 Task: Look for space in Lompoc, United States from 14th June, 2023 to 30th June, 2023 for 5 adults in price range Rs.8000 to Rs.12000. Place can be entire place or private room with 5 bedrooms having 5 beds and 5 bathrooms. Property type can be house, flat, guest house. Amenities needed are: wifi, TV, free parkinig on premises, gym, breakfast. Booking option can be shelf check-in. Required host language is English.
Action: Mouse moved to (404, 110)
Screenshot: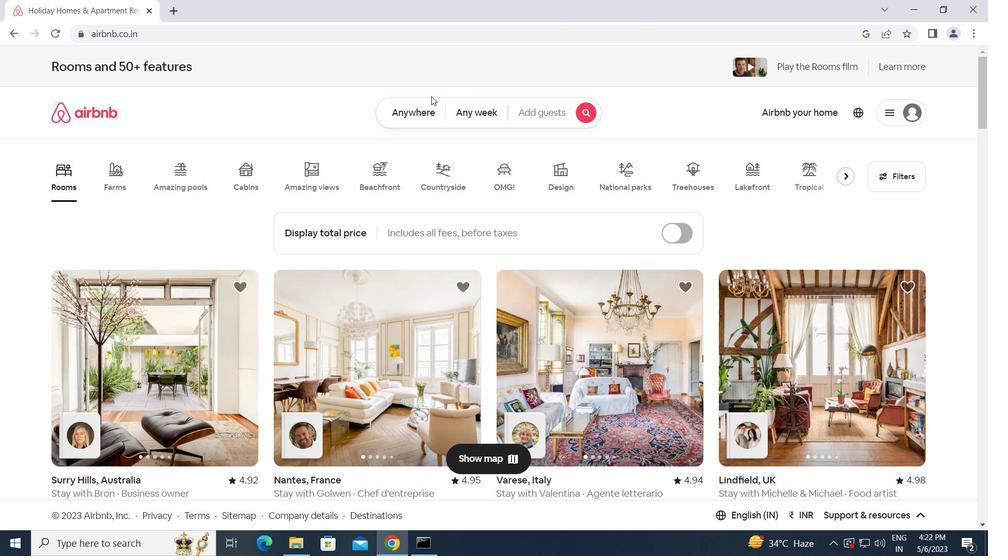 
Action: Mouse pressed left at (404, 110)
Screenshot: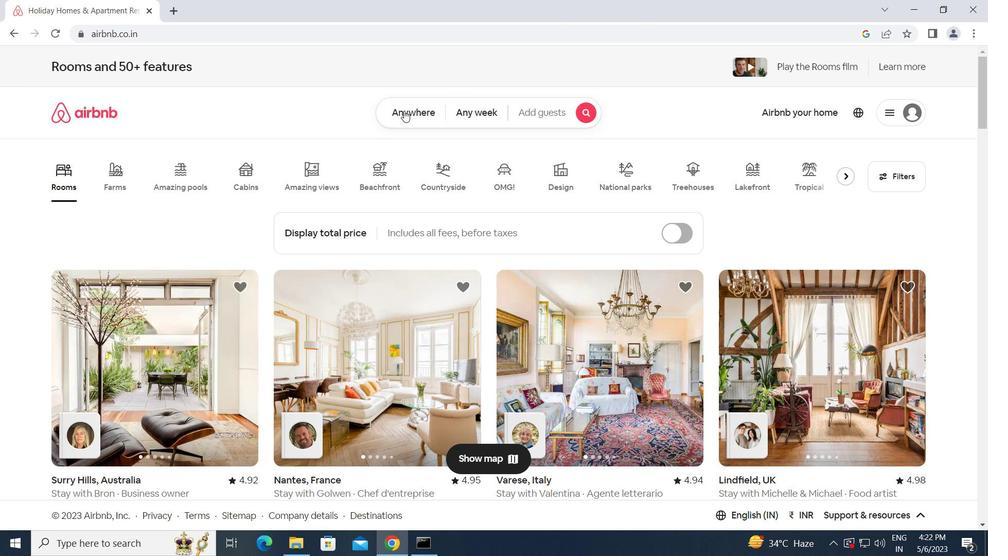 
Action: Mouse moved to (311, 157)
Screenshot: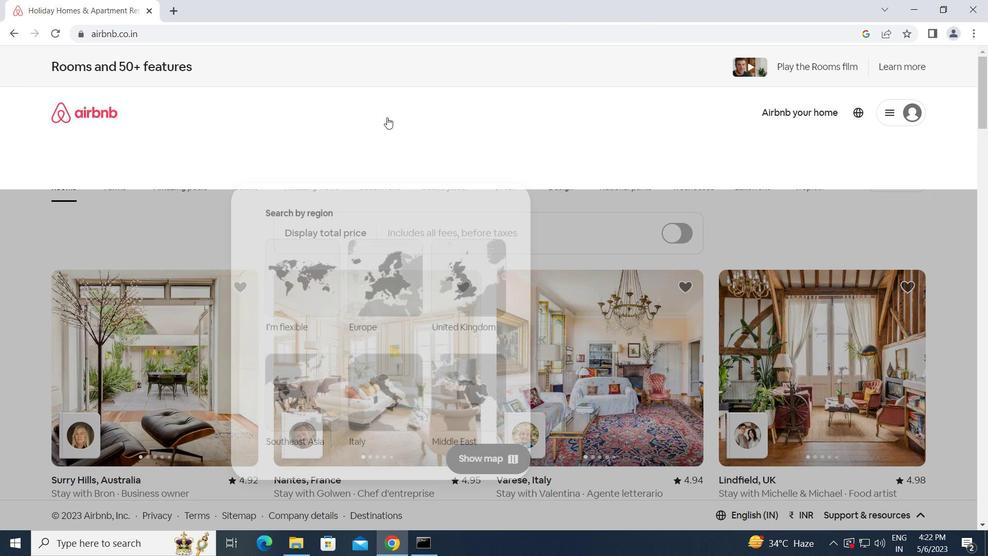 
Action: Mouse pressed left at (311, 157)
Screenshot: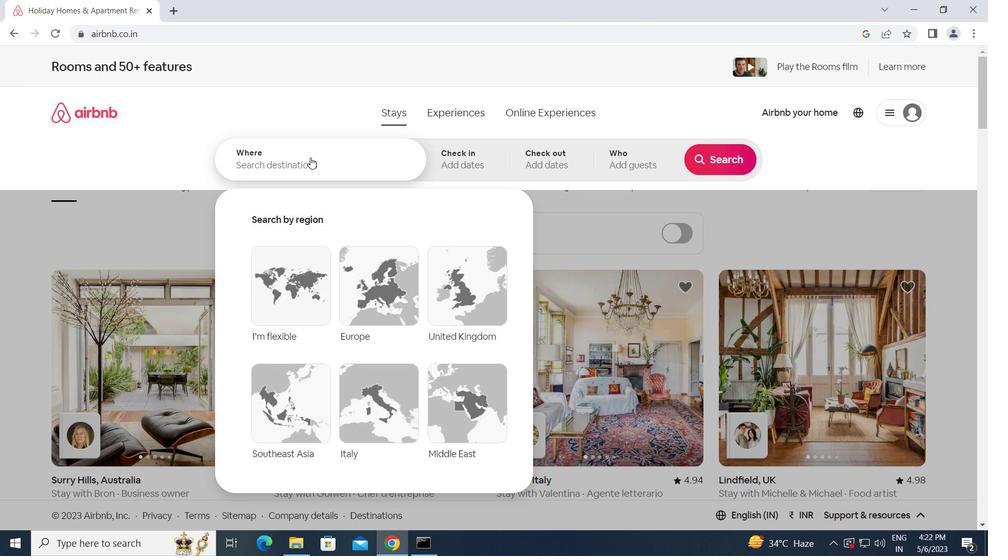 
Action: Key pressed l<Key.caps_lock>ompoc,<Key.space><Key.caps_lock>u<Key.caps_lock>nited<Key.space><Key.caps_lock>s<Key.caps_lock>t
Screenshot: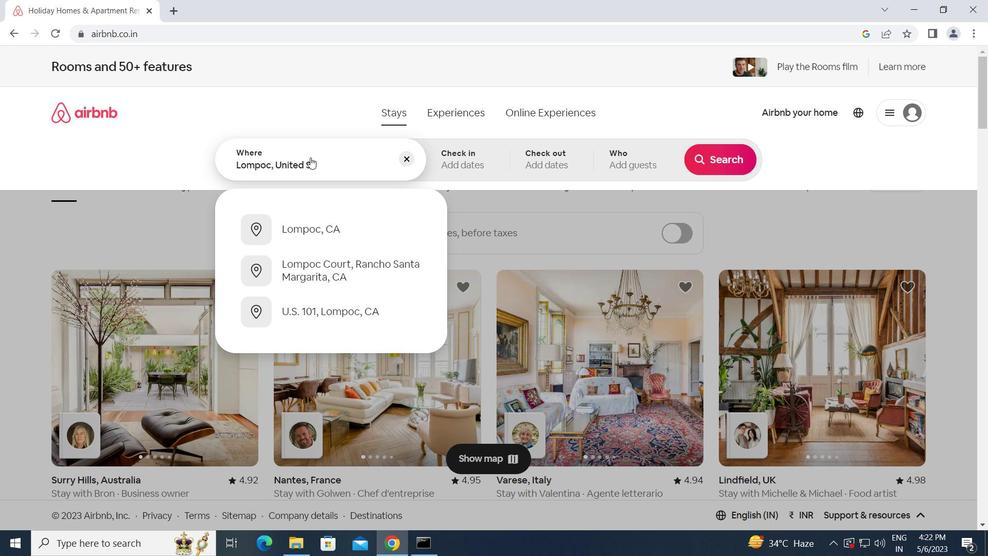 
Action: Mouse moved to (574, 66)
Screenshot: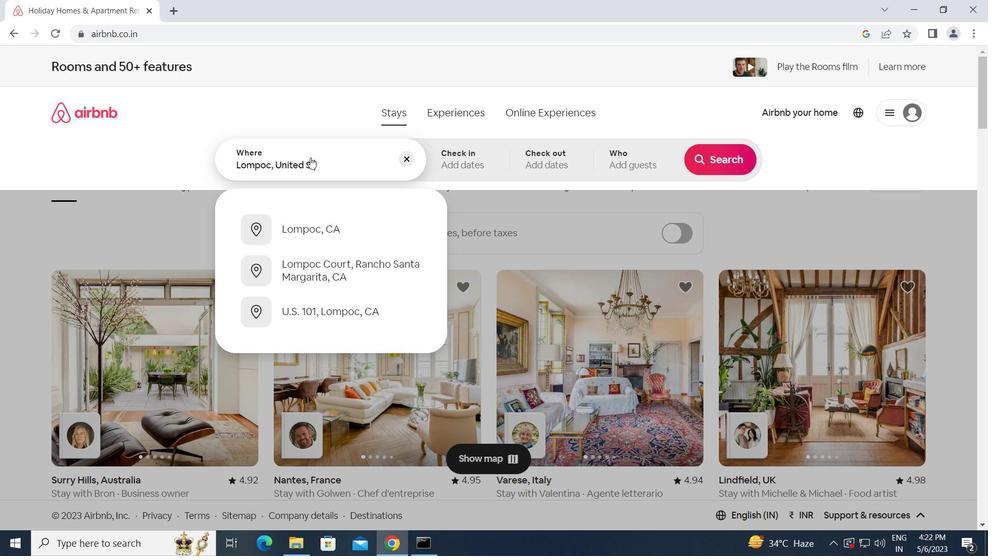 
Action: Key pressed a
Screenshot: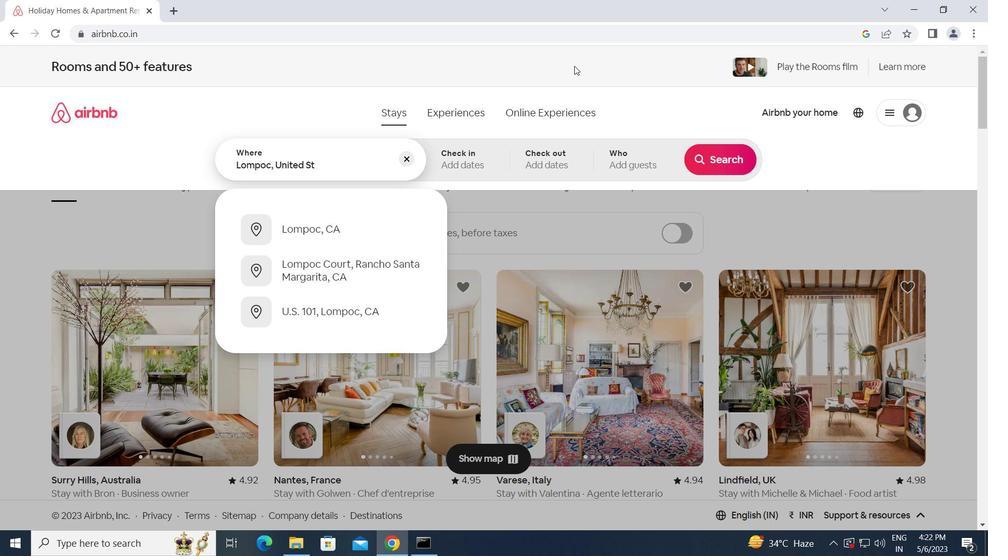 
Action: Mouse moved to (564, 76)
Screenshot: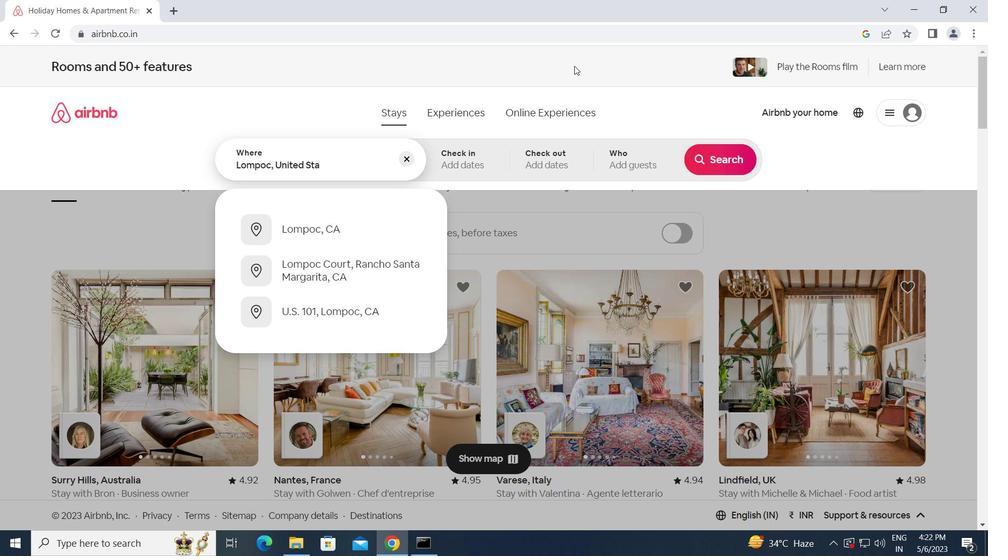 
Action: Key pressed t
Screenshot: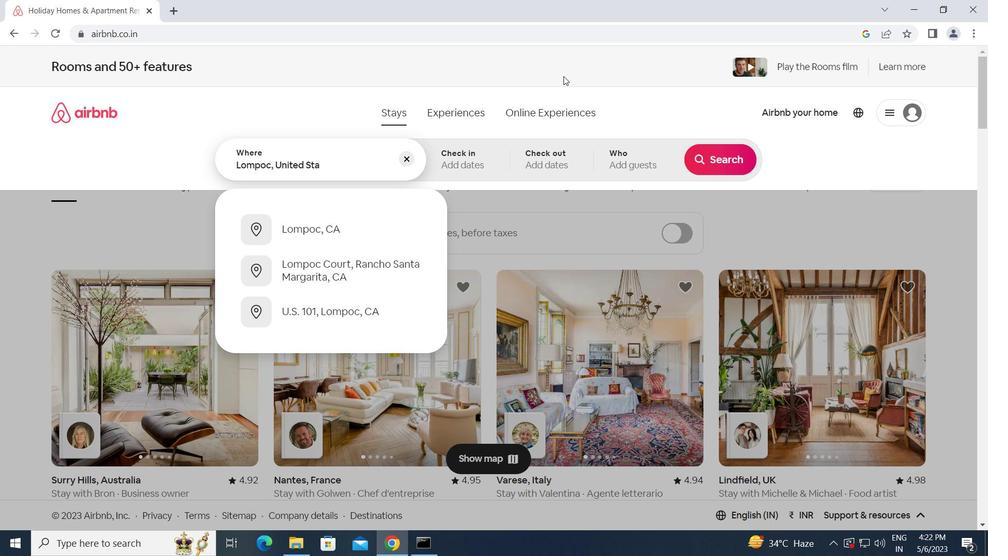 
Action: Mouse moved to (561, 81)
Screenshot: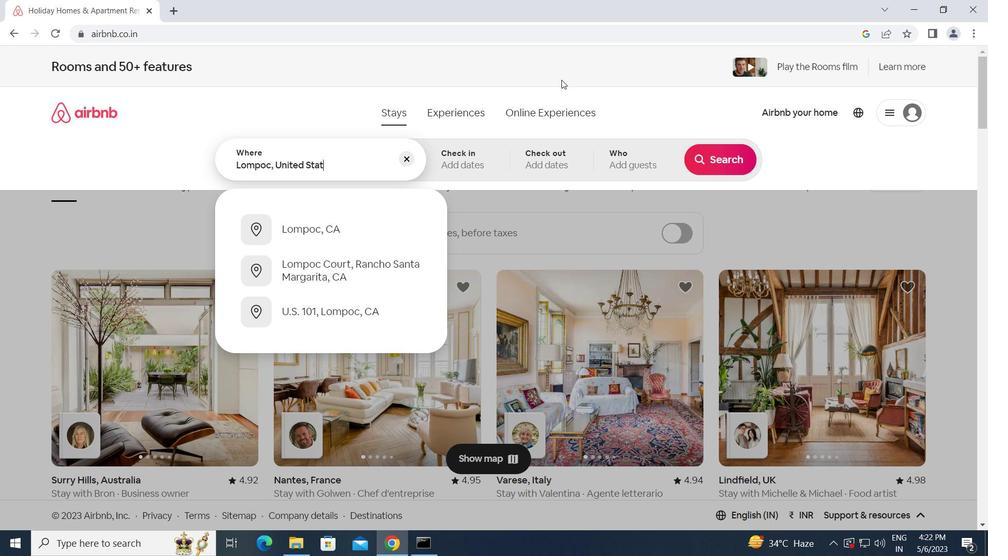 
Action: Key pressed e
Screenshot: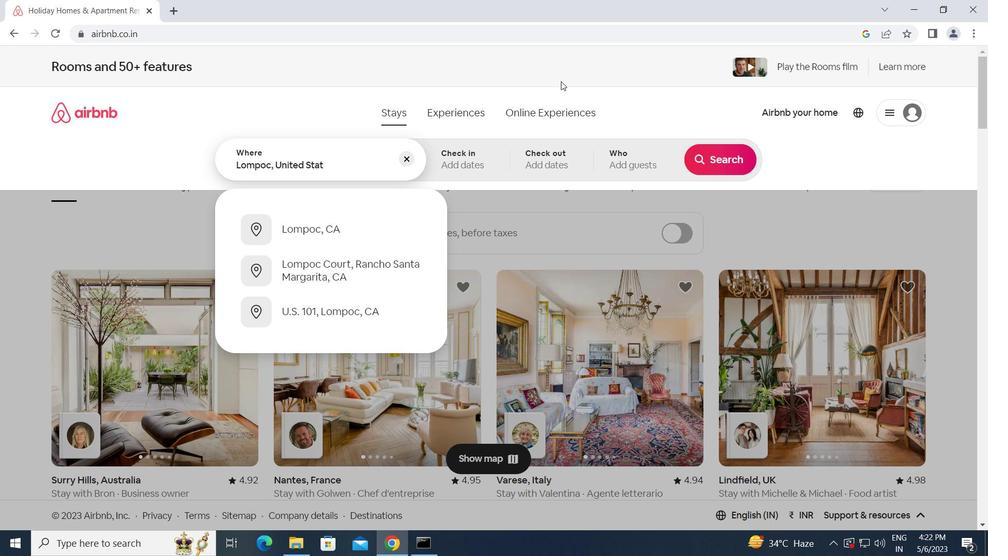 
Action: Mouse moved to (560, 82)
Screenshot: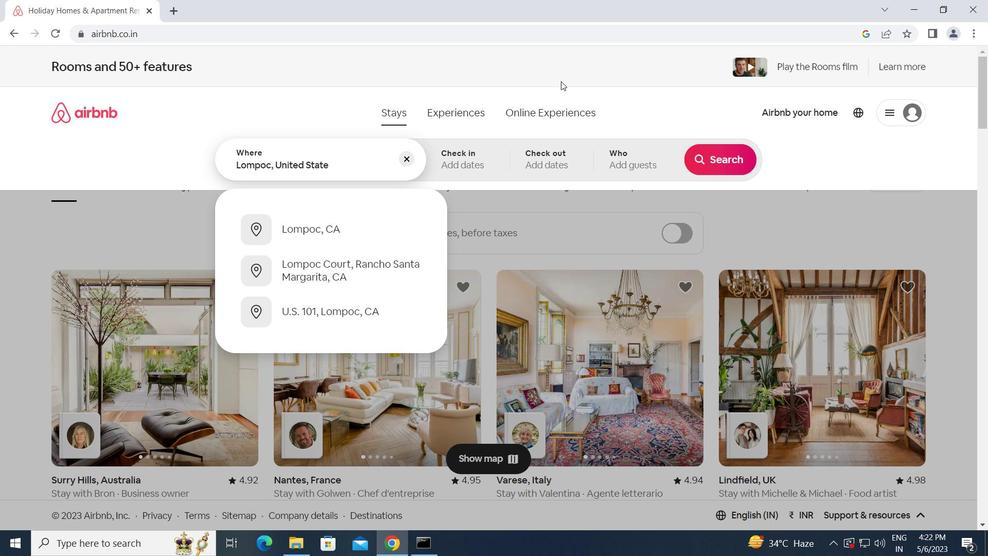 
Action: Key pressed s
Screenshot: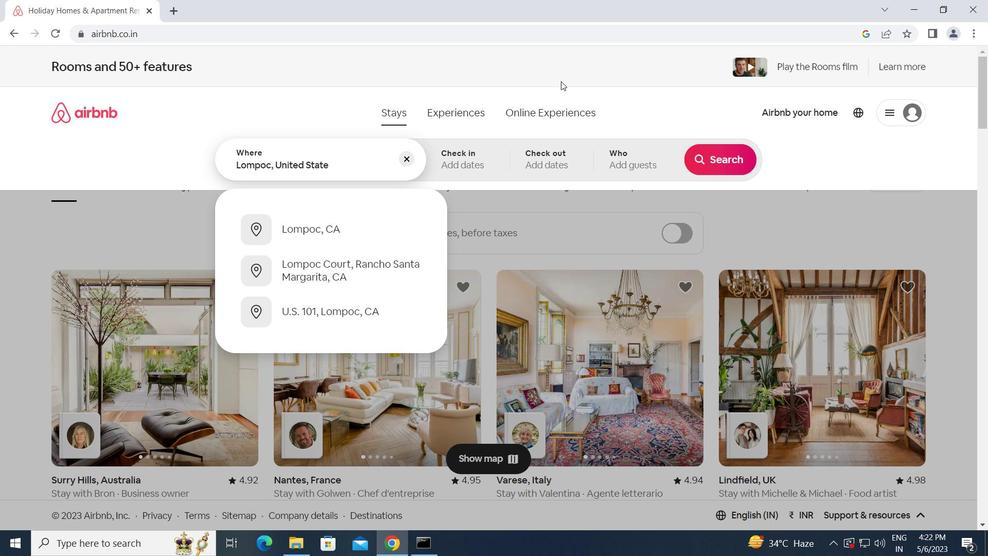 
Action: Mouse moved to (560, 83)
Screenshot: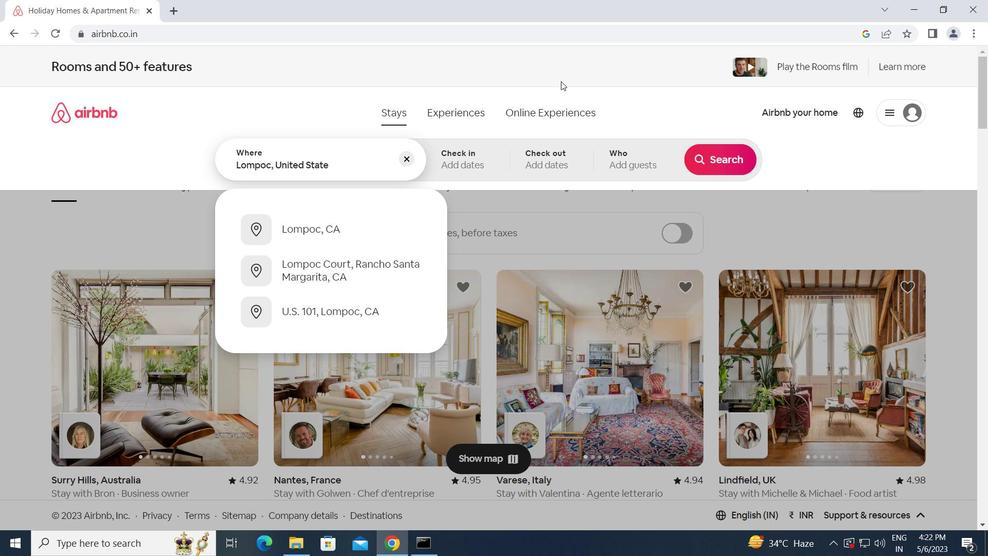 
Action: Key pressed <Key.enter>
Screenshot: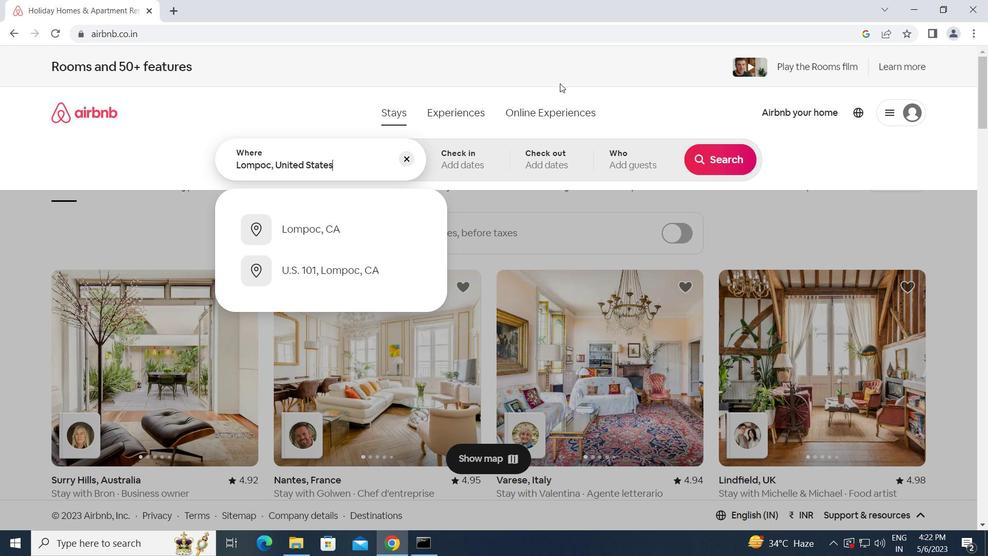
Action: Mouse moved to (609, 373)
Screenshot: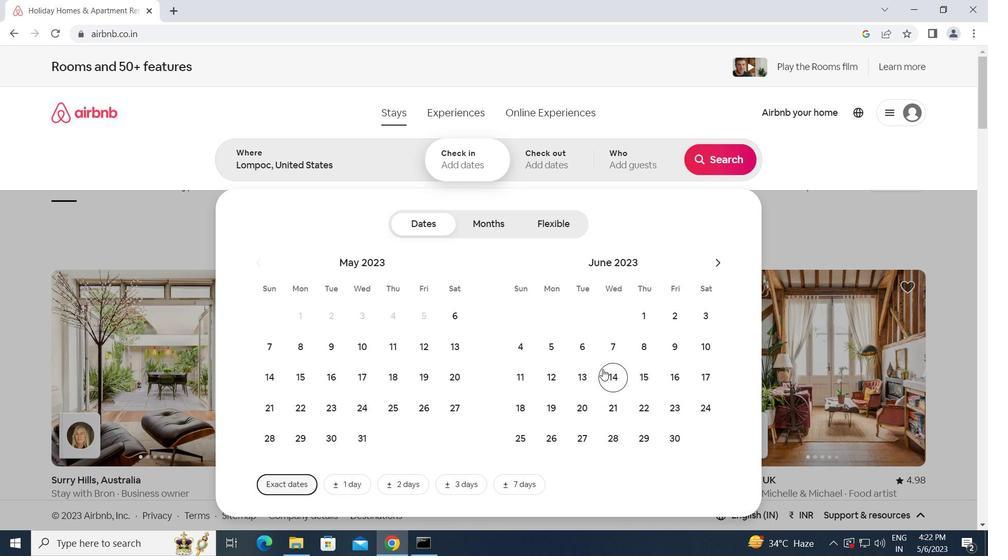 
Action: Mouse pressed left at (609, 373)
Screenshot: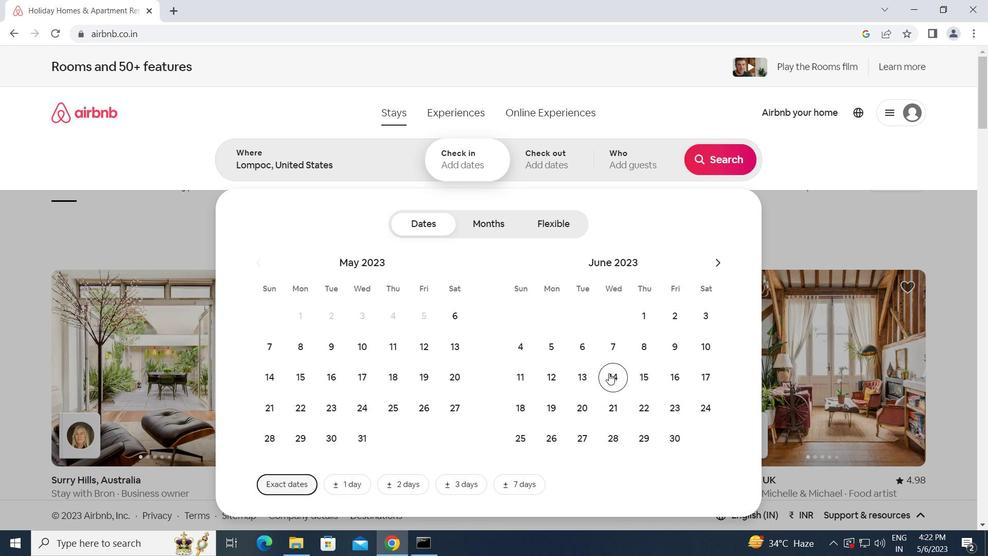 
Action: Mouse moved to (671, 433)
Screenshot: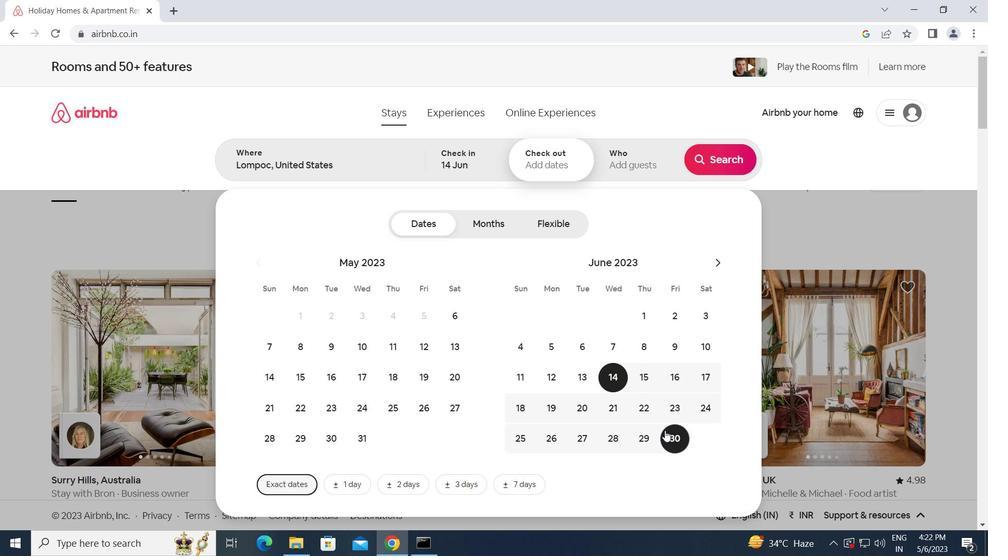 
Action: Mouse pressed left at (671, 433)
Screenshot: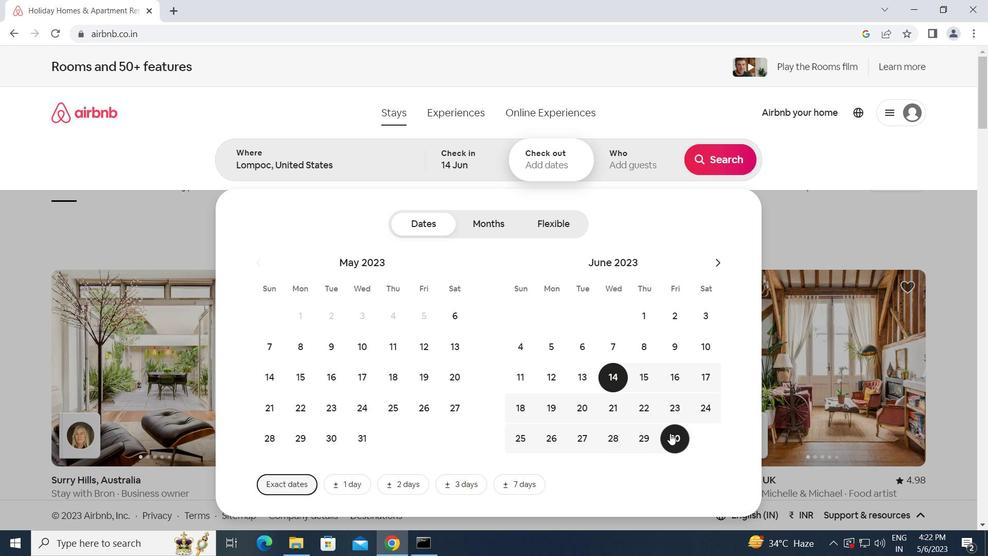 
Action: Mouse moved to (630, 167)
Screenshot: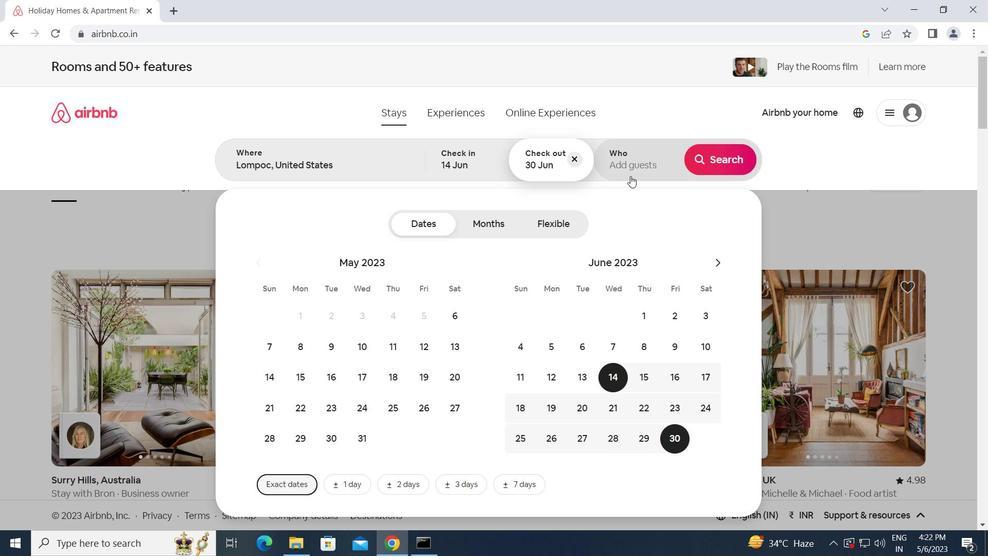 
Action: Mouse pressed left at (630, 167)
Screenshot: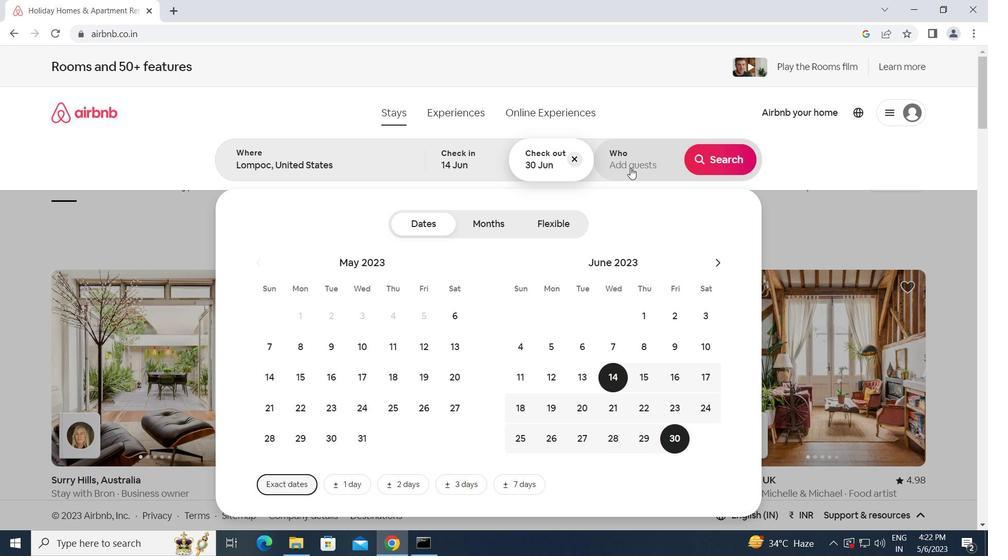 
Action: Mouse moved to (728, 229)
Screenshot: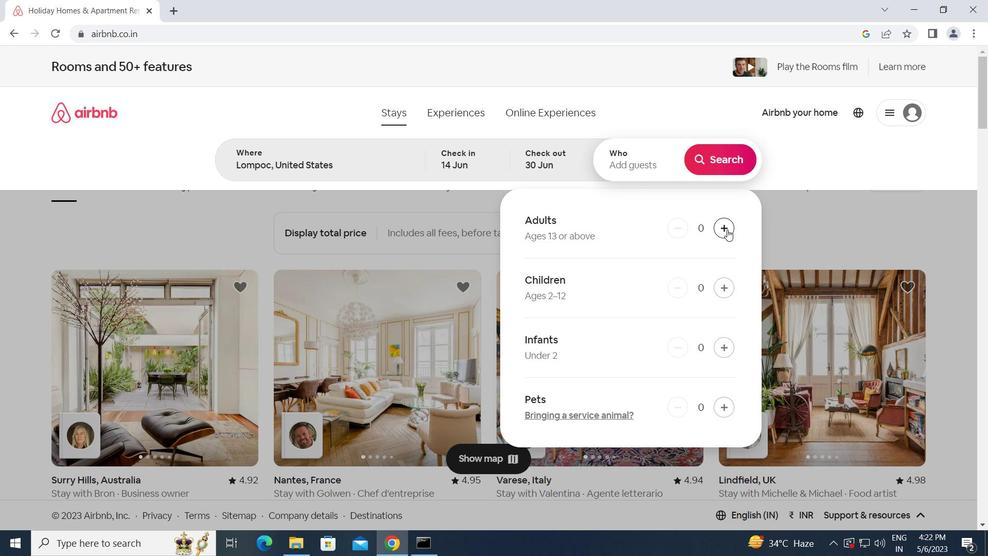 
Action: Mouse pressed left at (728, 229)
Screenshot: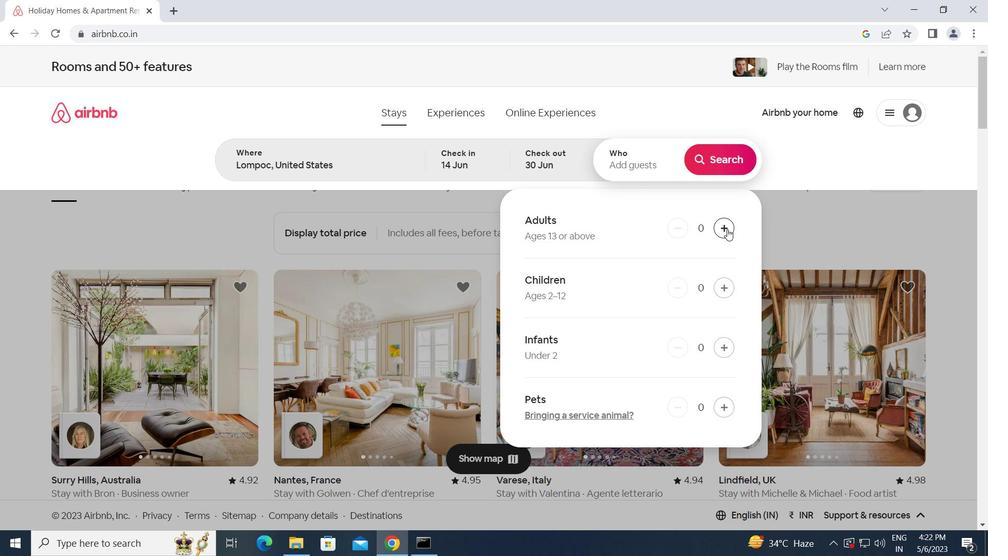 
Action: Mouse pressed left at (728, 229)
Screenshot: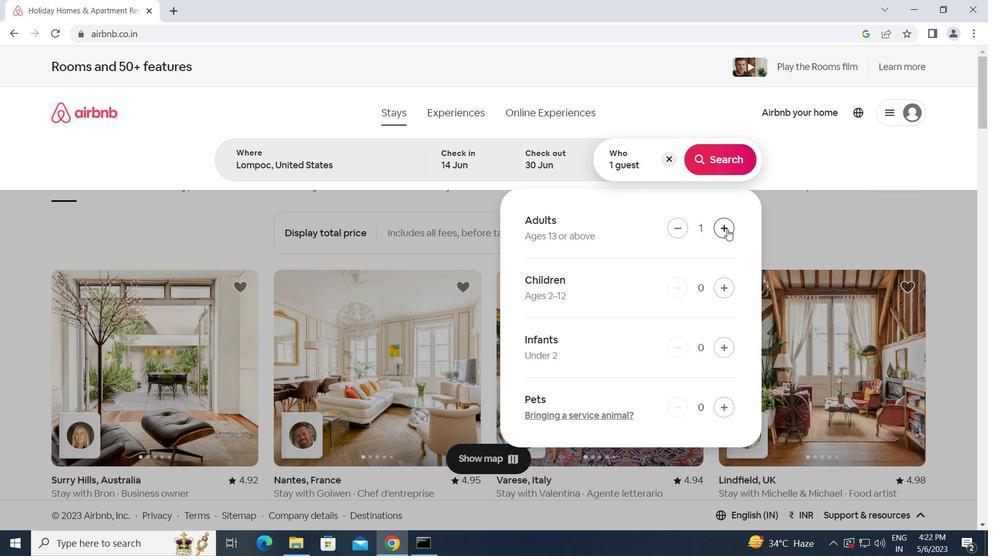 
Action: Mouse pressed left at (728, 229)
Screenshot: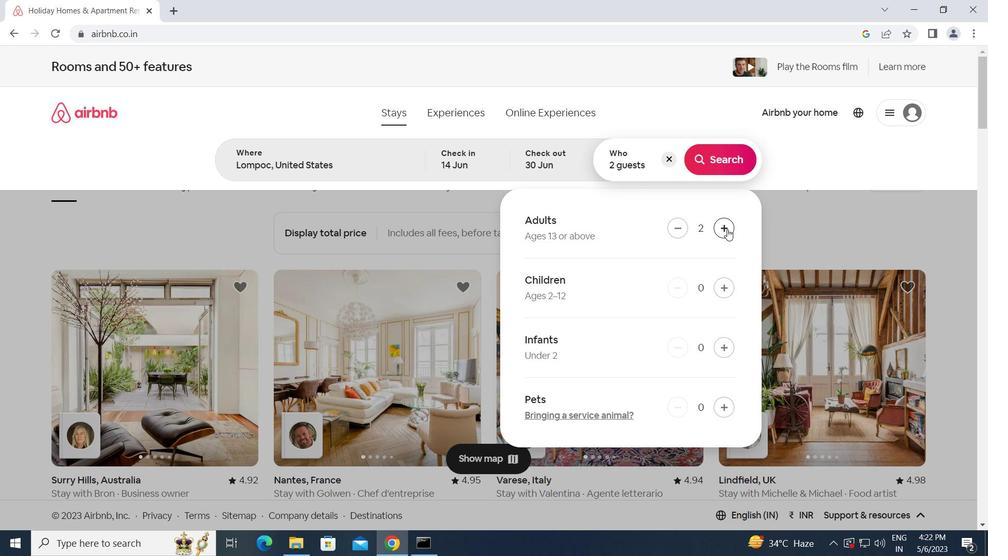 
Action: Mouse pressed left at (728, 229)
Screenshot: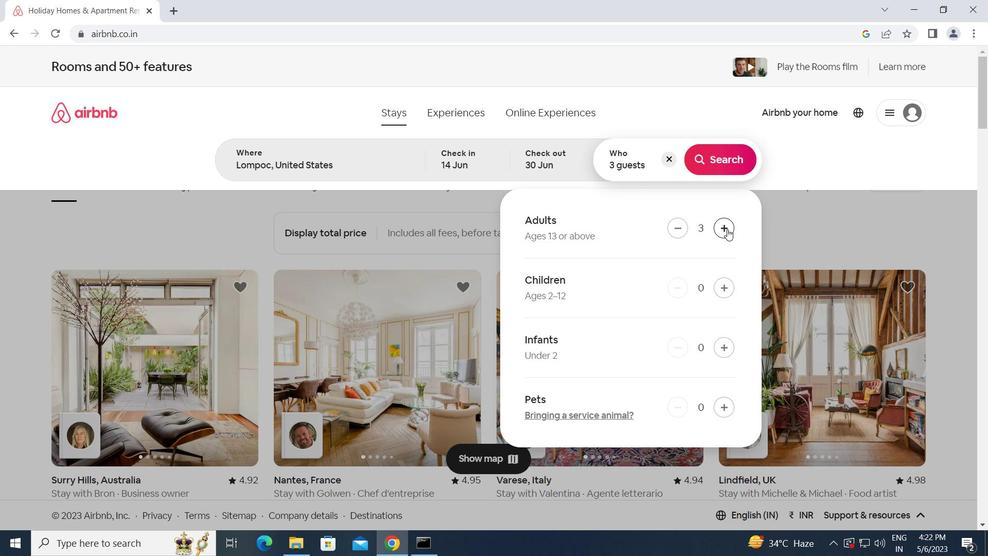 
Action: Mouse pressed left at (728, 229)
Screenshot: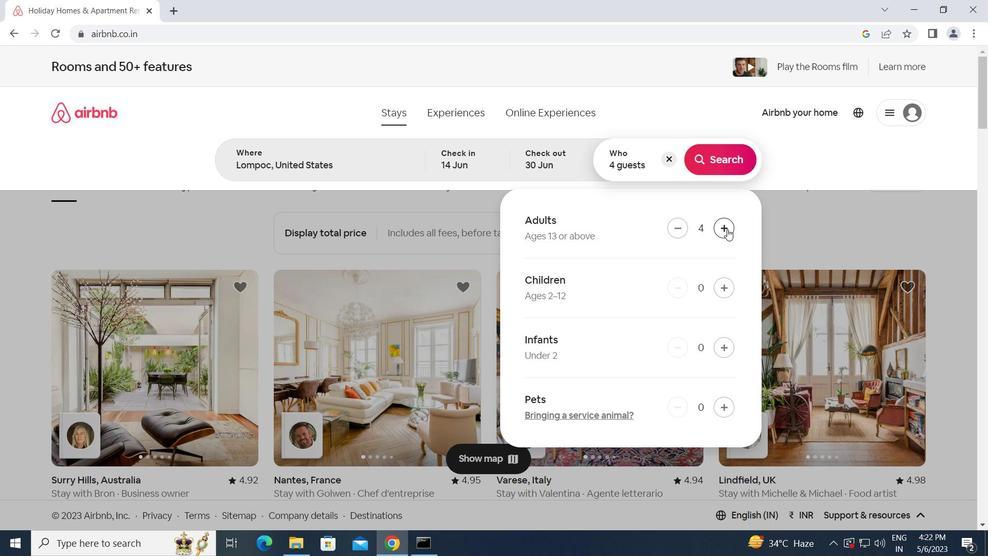 
Action: Mouse moved to (722, 156)
Screenshot: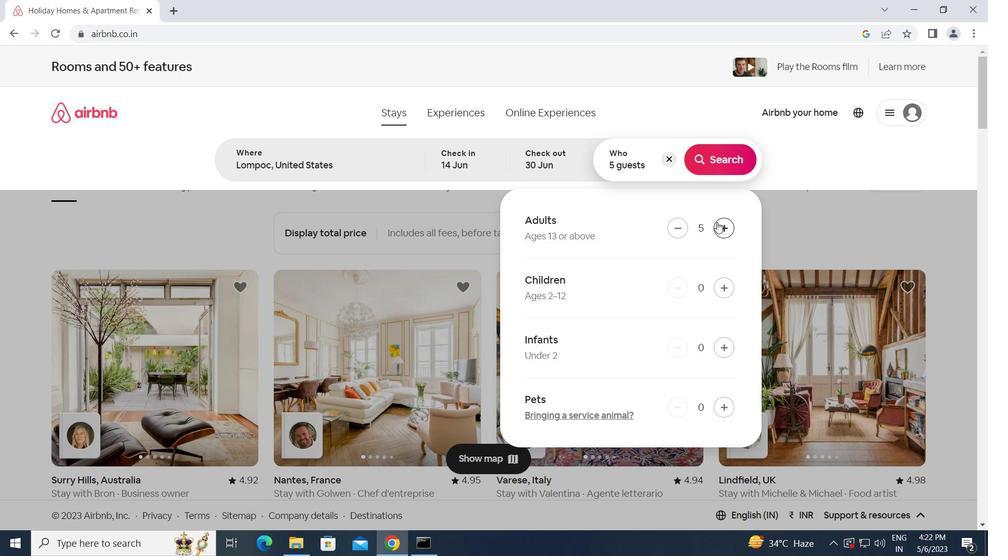 
Action: Mouse pressed left at (722, 156)
Screenshot: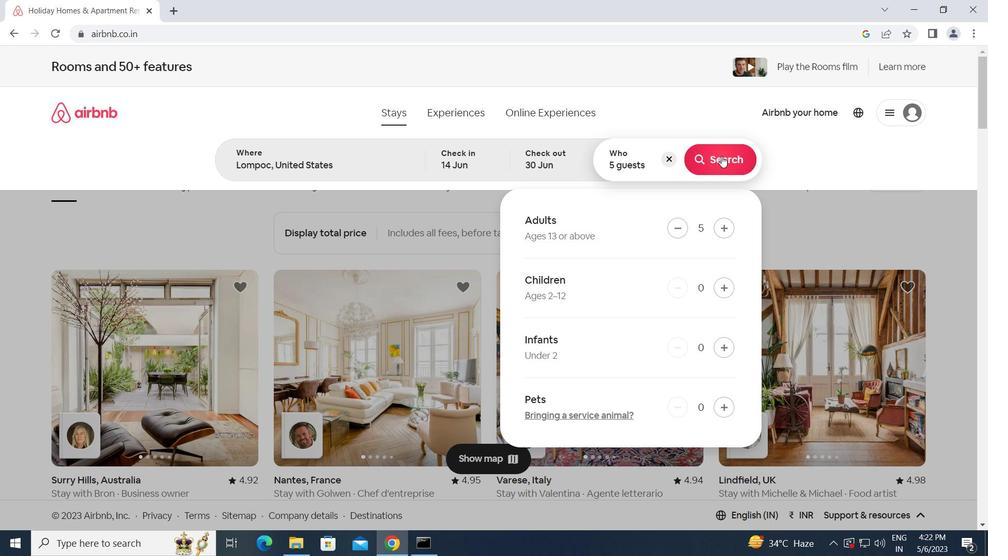 
Action: Mouse moved to (933, 120)
Screenshot: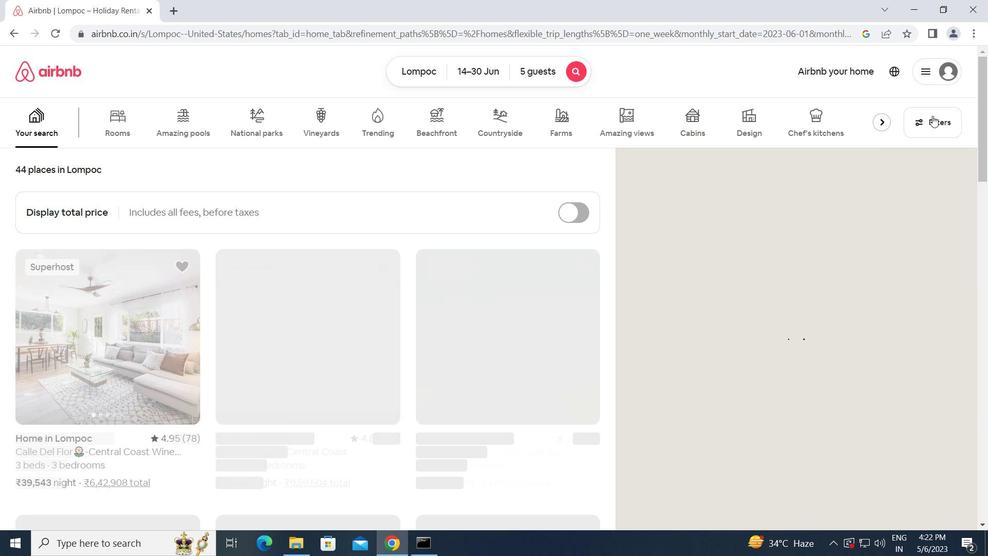 
Action: Mouse pressed left at (933, 120)
Screenshot: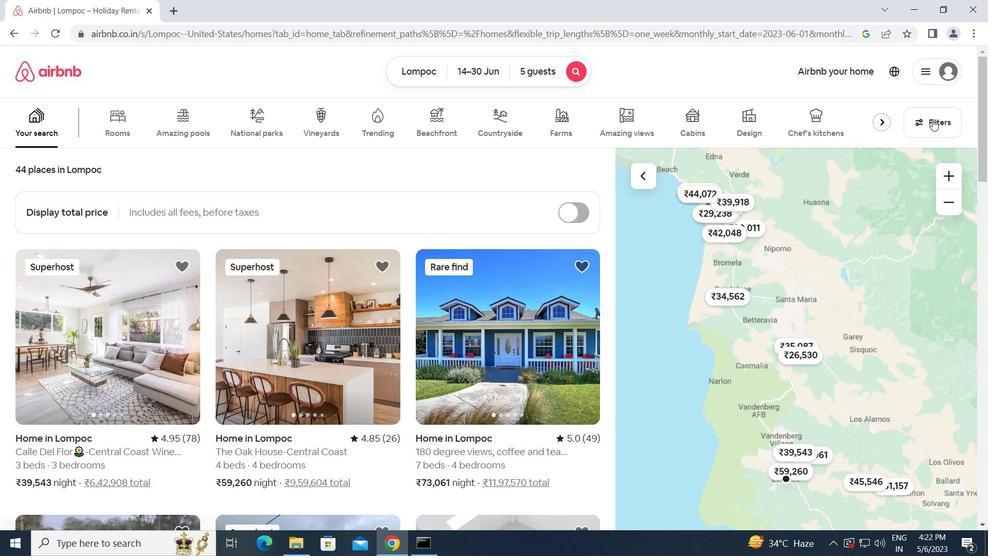 
Action: Mouse moved to (335, 366)
Screenshot: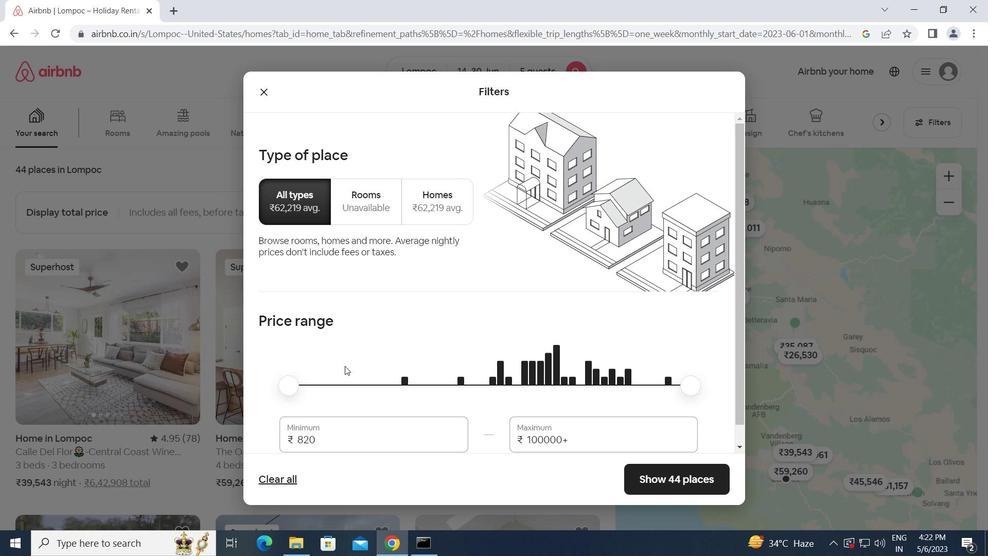 
Action: Mouse scrolled (335, 365) with delta (0, 0)
Screenshot: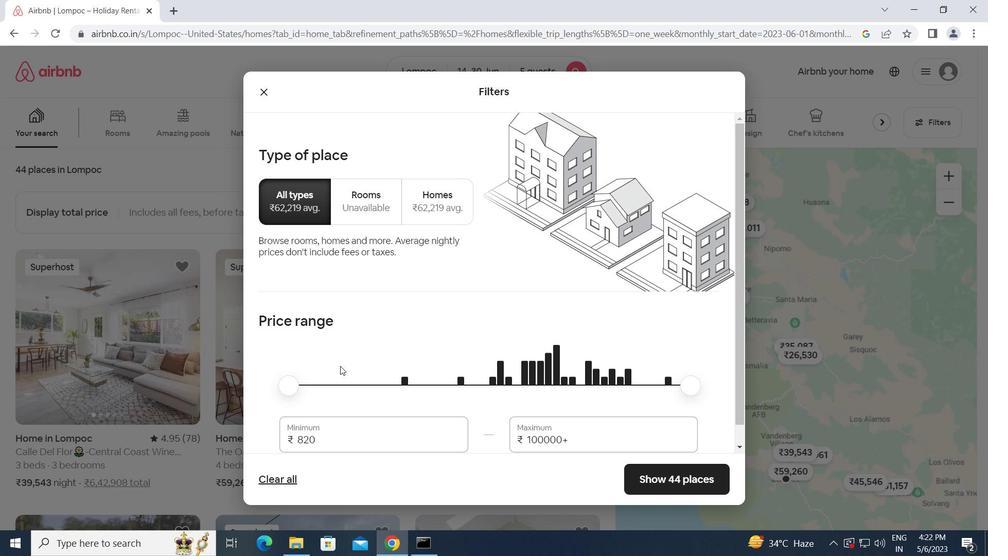 
Action: Mouse scrolled (335, 365) with delta (0, 0)
Screenshot: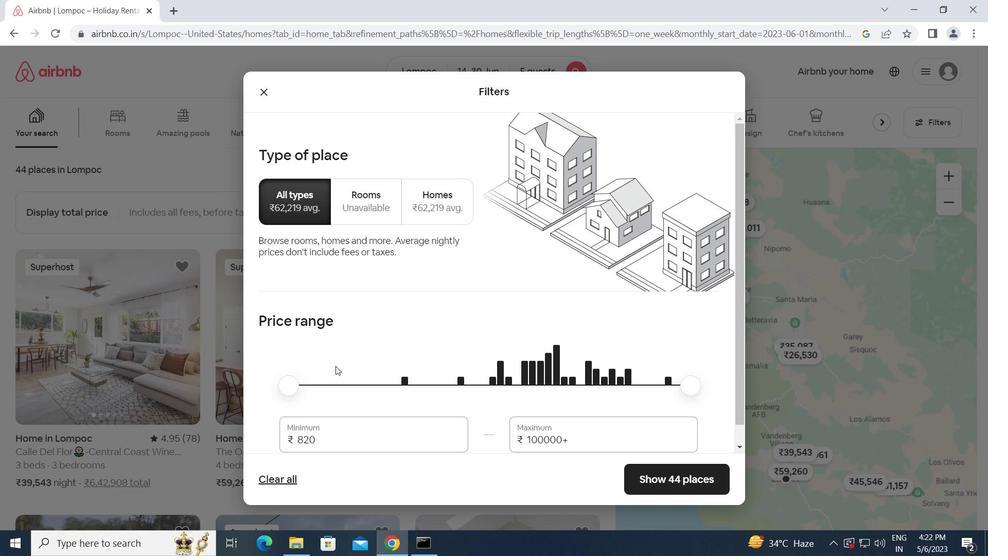 
Action: Mouse moved to (316, 418)
Screenshot: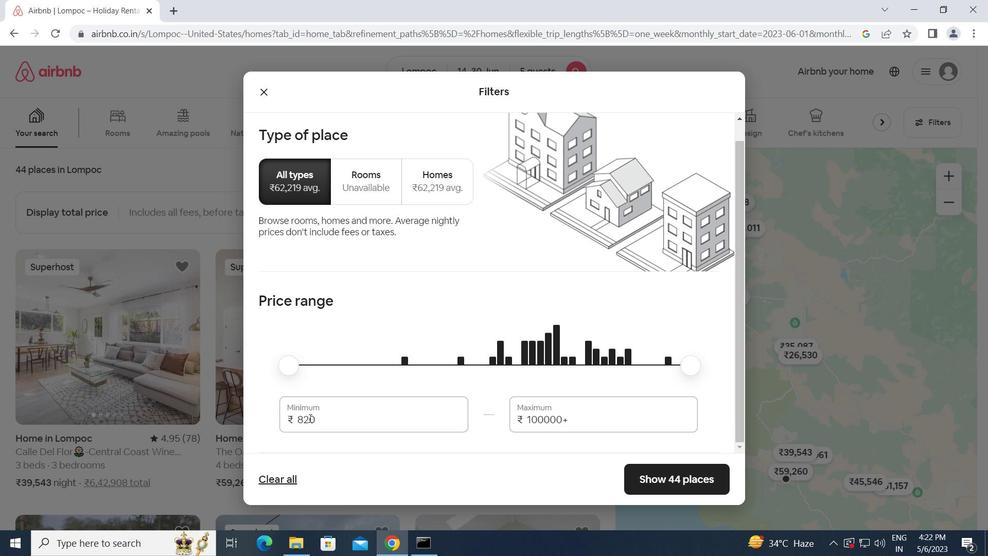 
Action: Mouse pressed left at (316, 418)
Screenshot: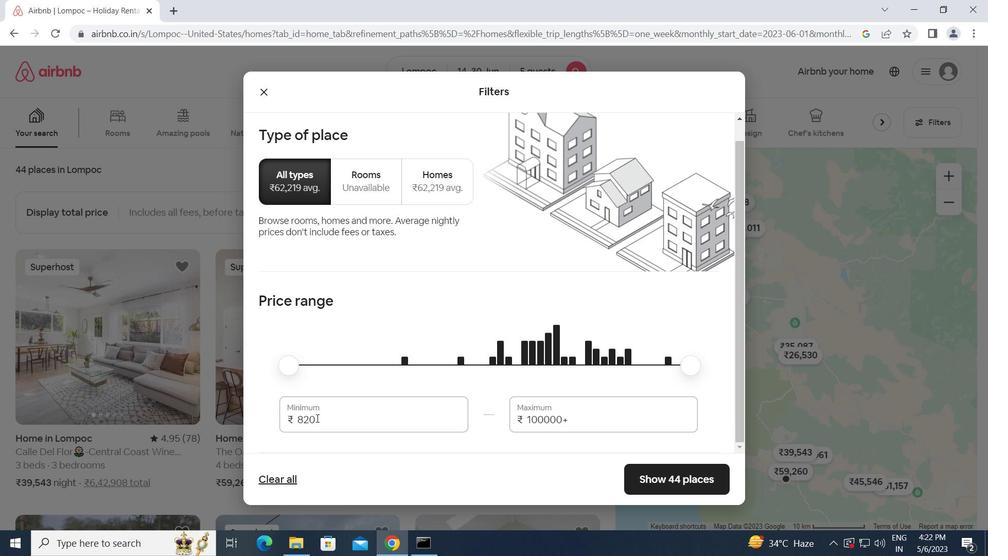 
Action: Mouse moved to (279, 414)
Screenshot: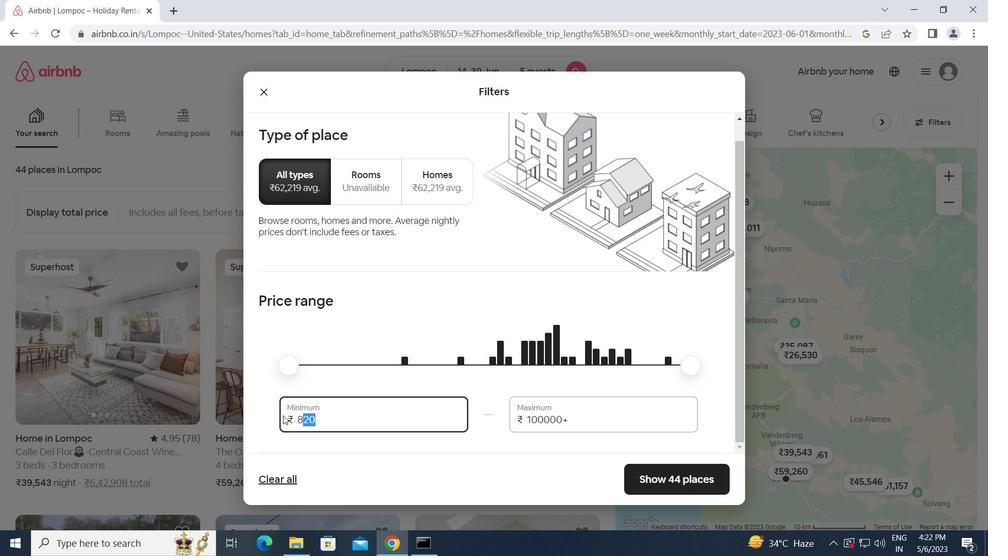 
Action: Key pressed 8
Screenshot: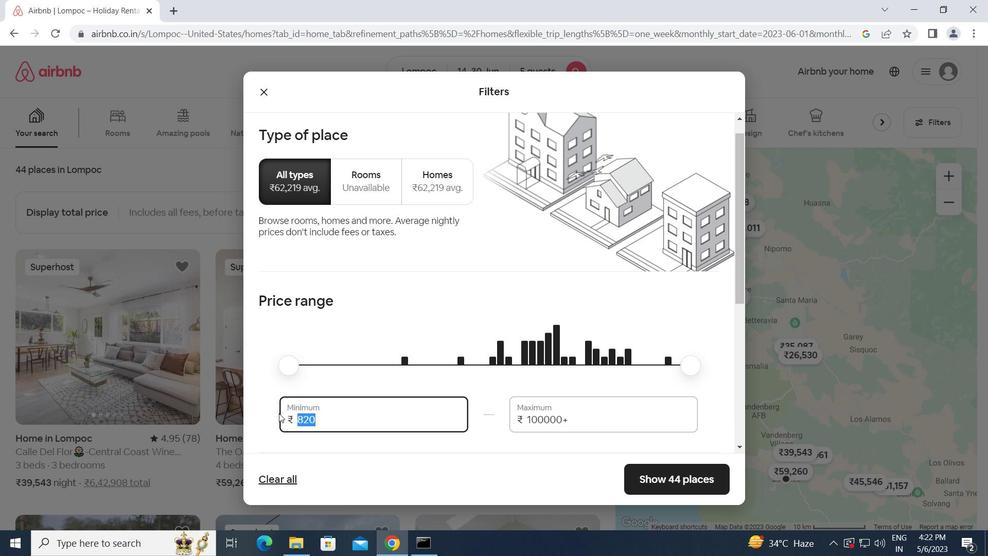 
Action: Mouse moved to (296, 334)
Screenshot: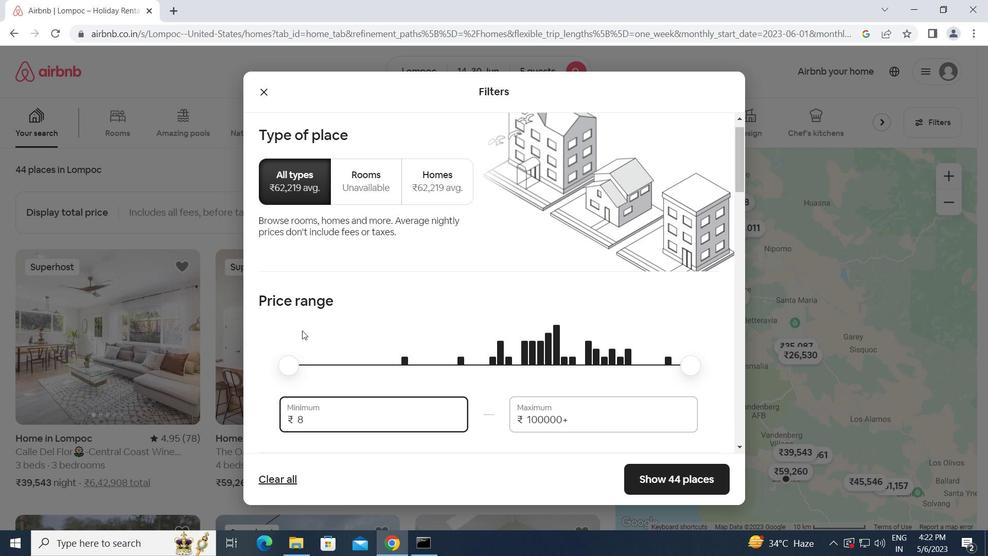 
Action: Key pressed 0
Screenshot: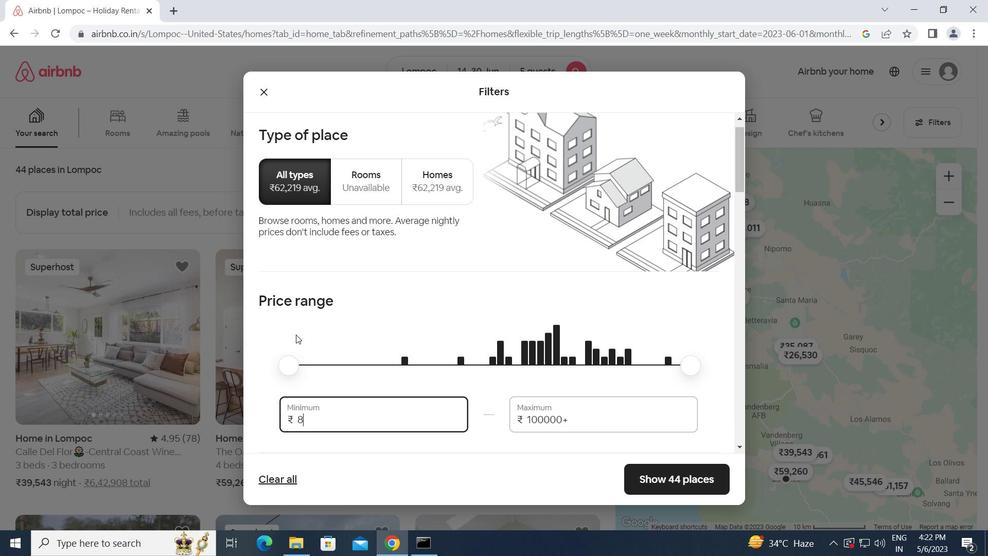 
Action: Mouse moved to (204, 356)
Screenshot: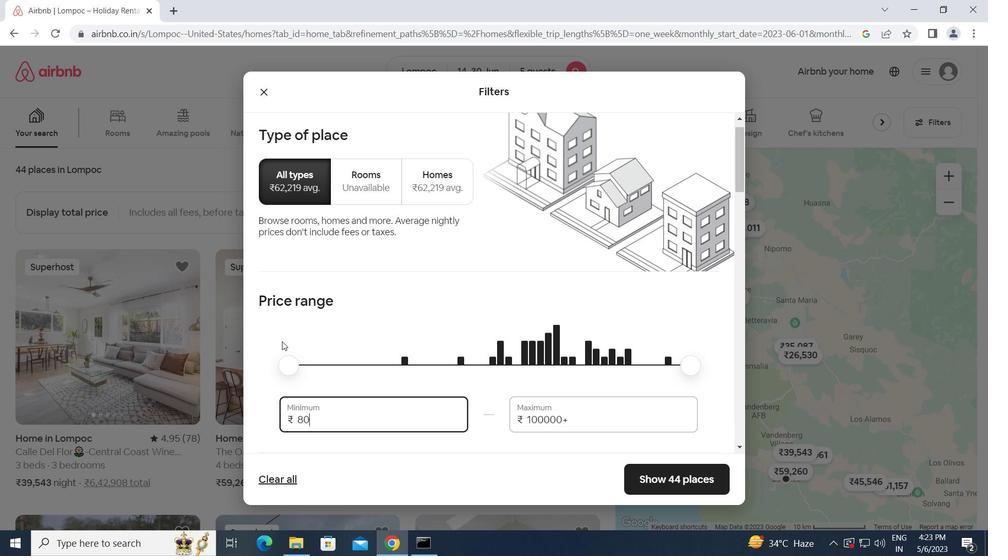 
Action: Key pressed 00<Key.tab>1200
Screenshot: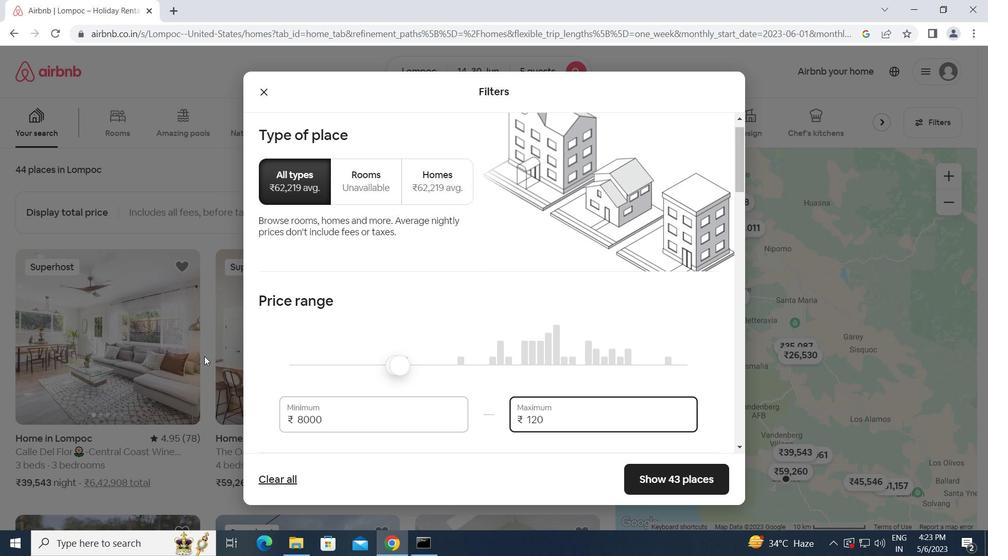 
Action: Mouse moved to (206, 356)
Screenshot: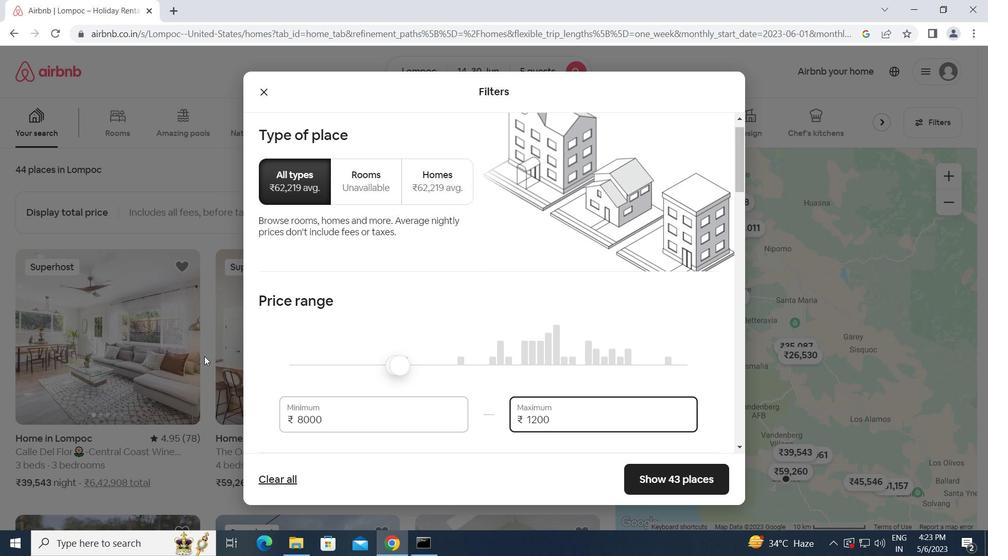 
Action: Key pressed 0
Screenshot: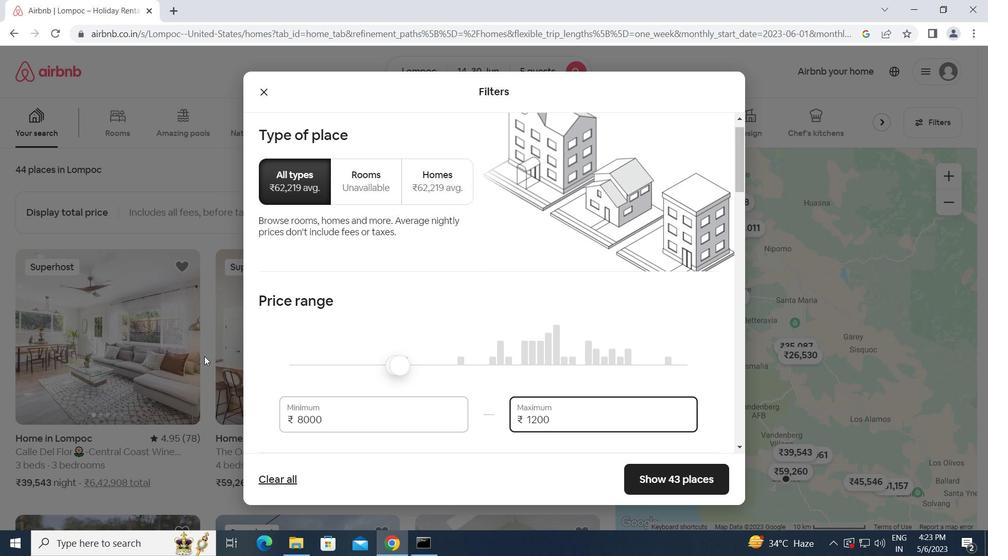 
Action: Mouse moved to (312, 364)
Screenshot: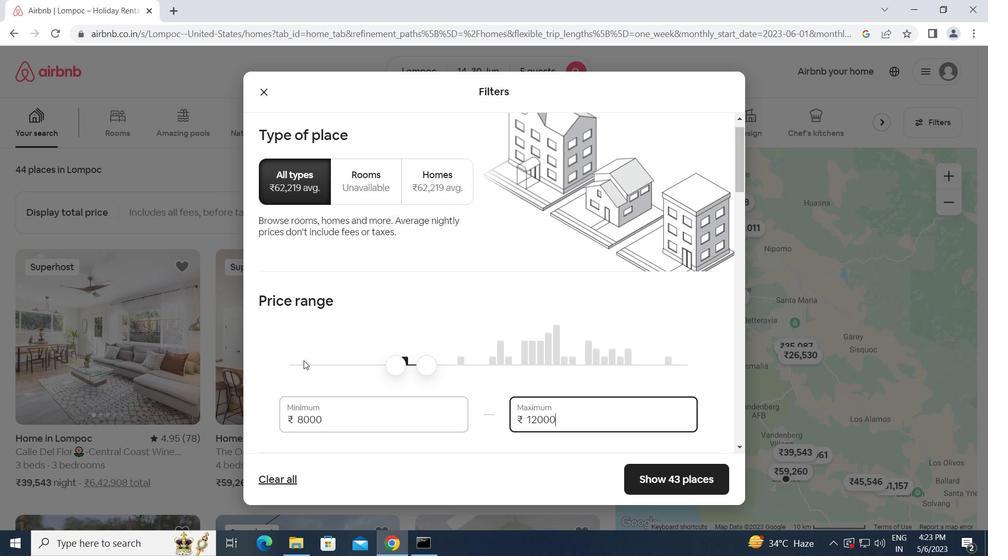 
Action: Mouse scrolled (312, 363) with delta (0, 0)
Screenshot: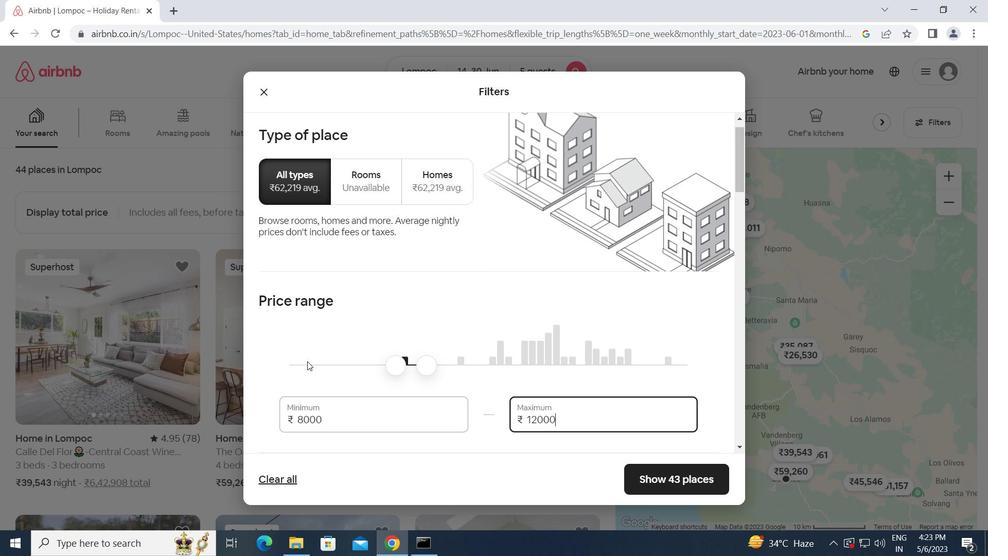 
Action: Mouse scrolled (312, 363) with delta (0, 0)
Screenshot: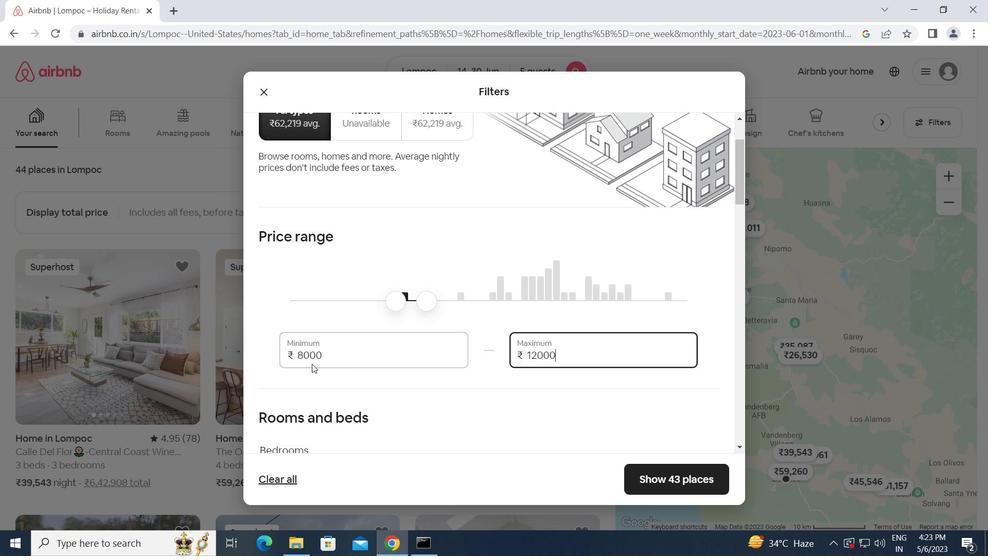 
Action: Mouse scrolled (312, 363) with delta (0, 0)
Screenshot: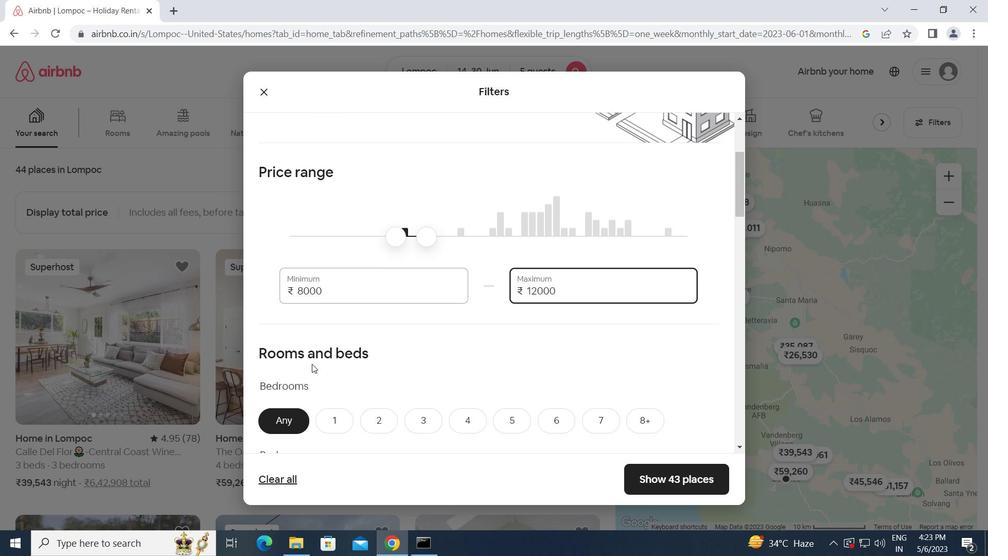 
Action: Mouse scrolled (312, 363) with delta (0, 0)
Screenshot: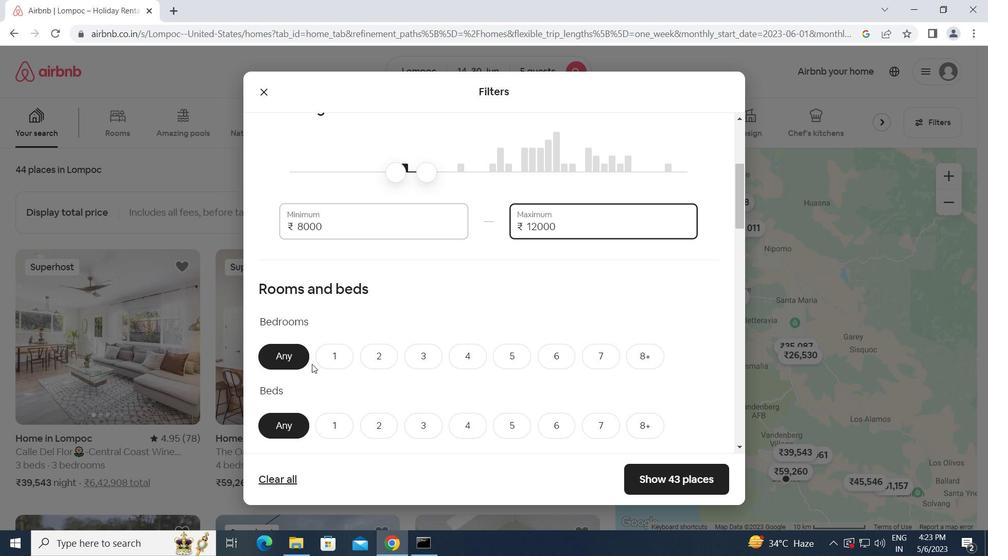 
Action: Mouse scrolled (312, 363) with delta (0, 0)
Screenshot: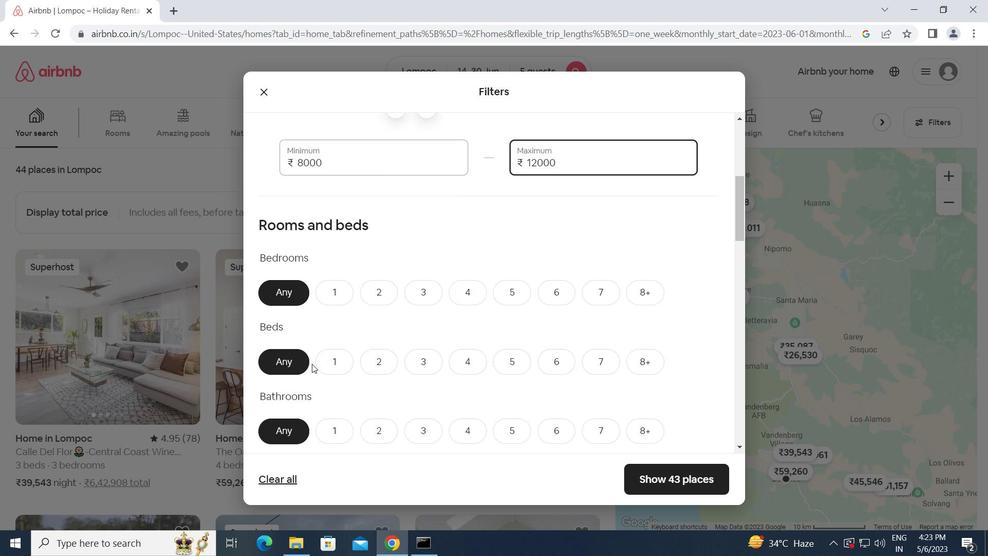 
Action: Mouse moved to (514, 232)
Screenshot: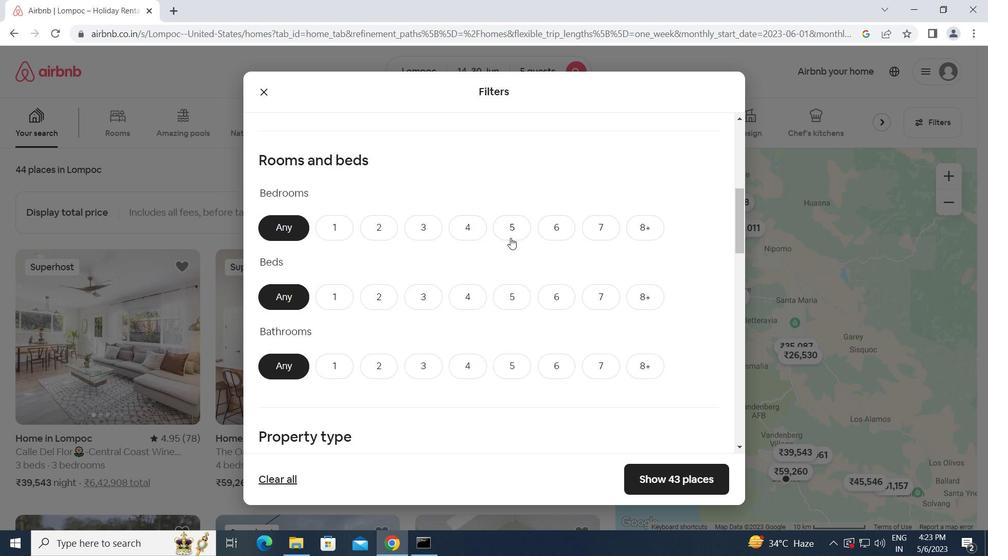 
Action: Mouse pressed left at (514, 232)
Screenshot: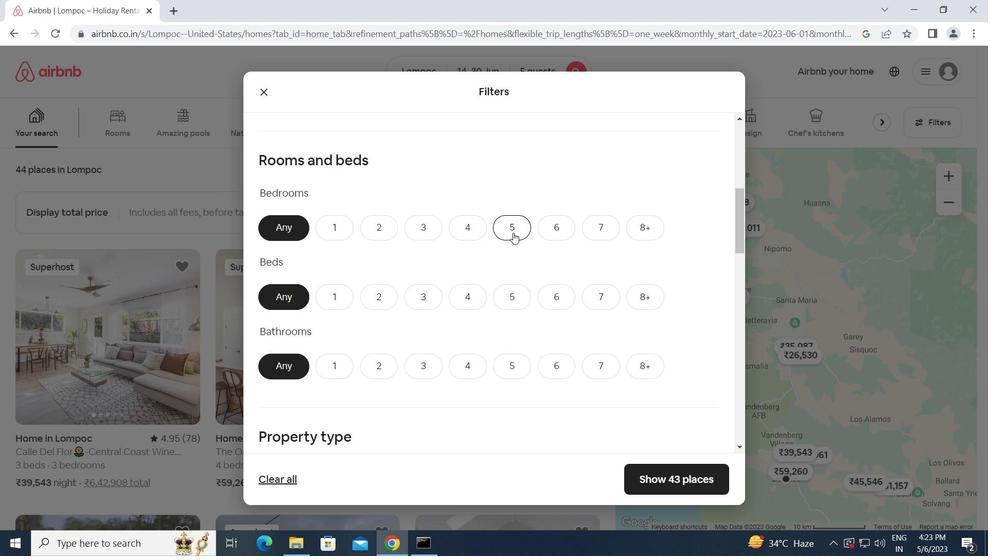 
Action: Mouse moved to (509, 296)
Screenshot: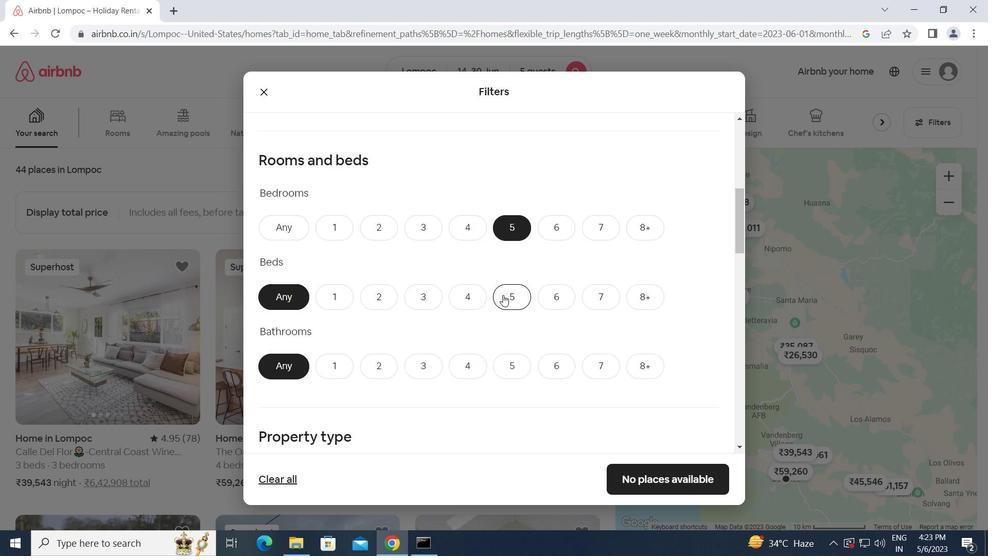 
Action: Mouse pressed left at (509, 296)
Screenshot: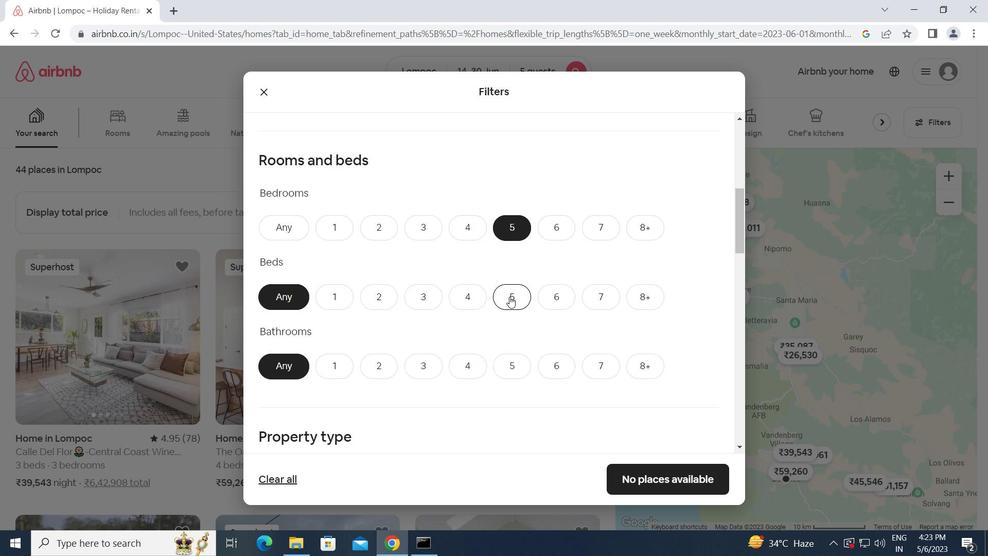 
Action: Mouse moved to (508, 369)
Screenshot: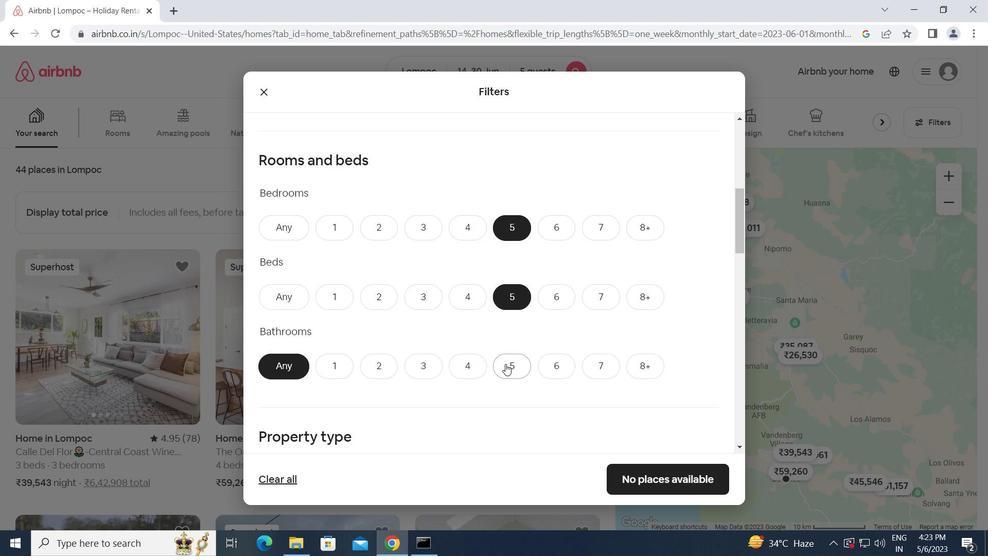 
Action: Mouse pressed left at (508, 369)
Screenshot: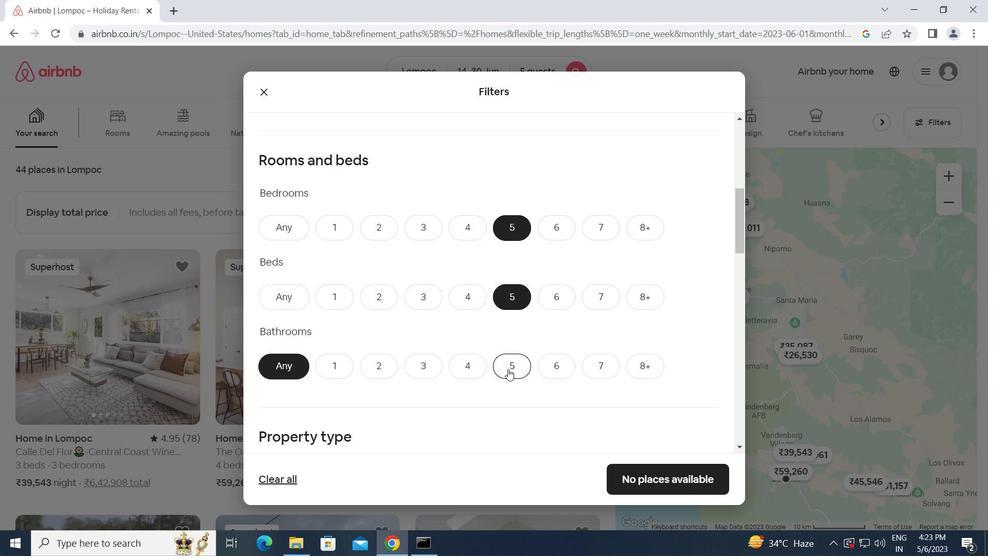 
Action: Mouse moved to (472, 398)
Screenshot: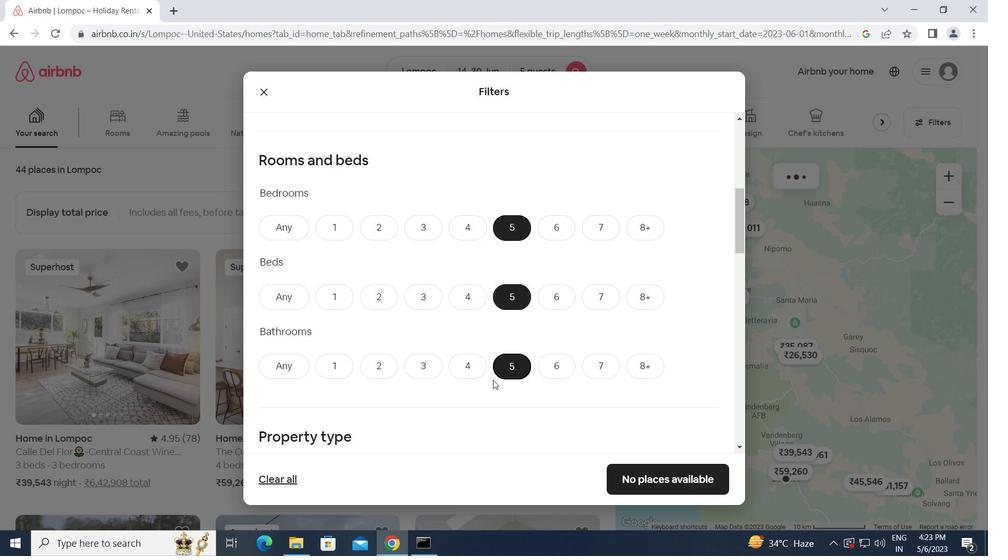 
Action: Mouse scrolled (472, 397) with delta (0, 0)
Screenshot: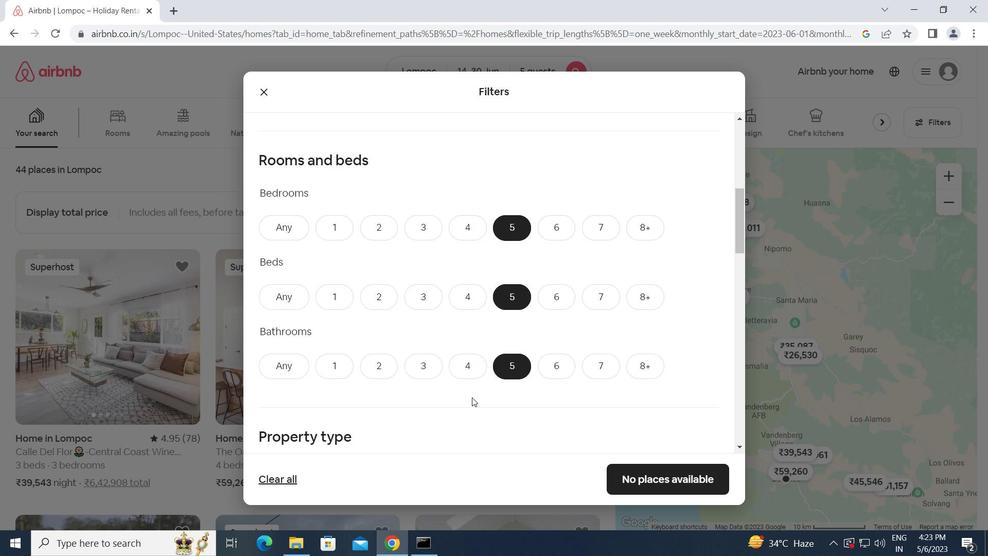 
Action: Mouse scrolled (472, 397) with delta (0, 0)
Screenshot: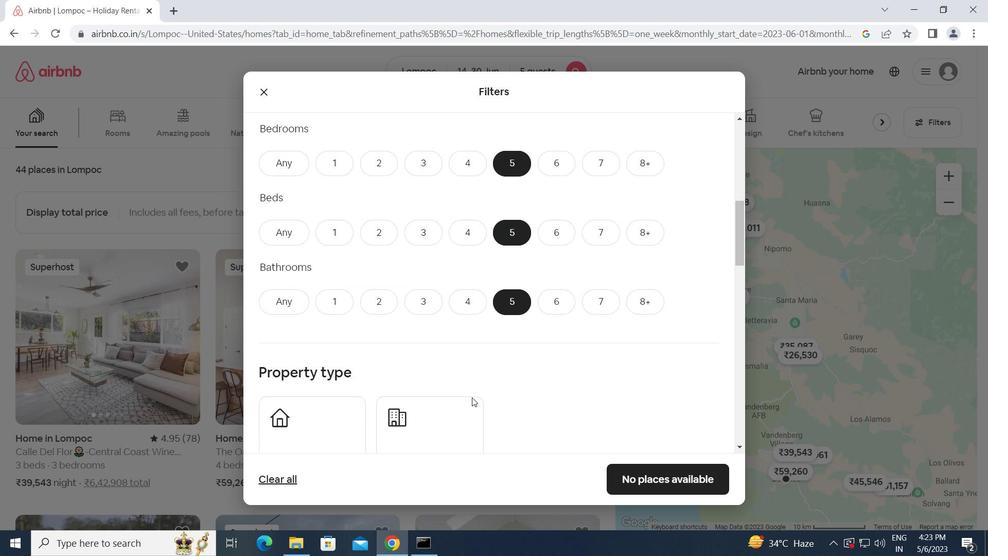 
Action: Mouse scrolled (472, 397) with delta (0, 0)
Screenshot: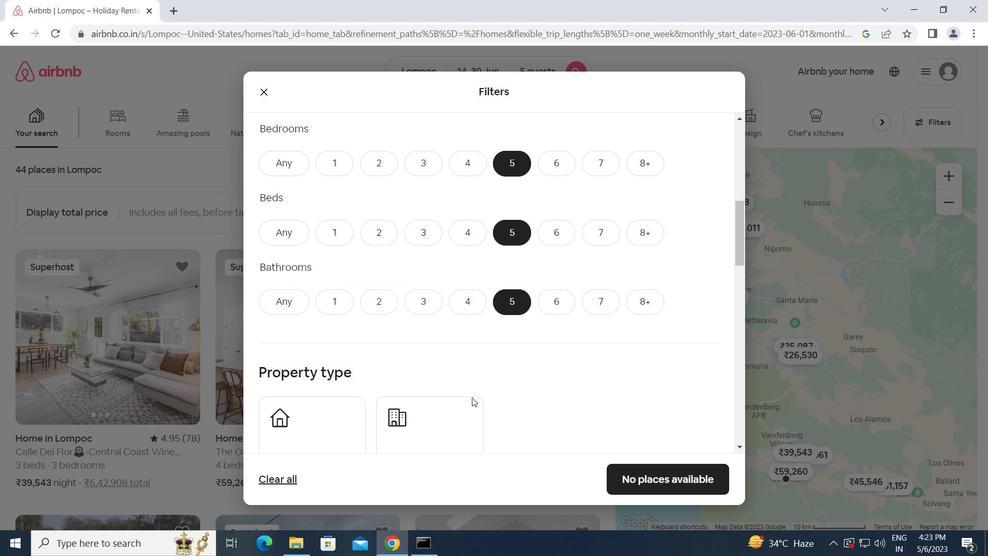 
Action: Mouse moved to (330, 321)
Screenshot: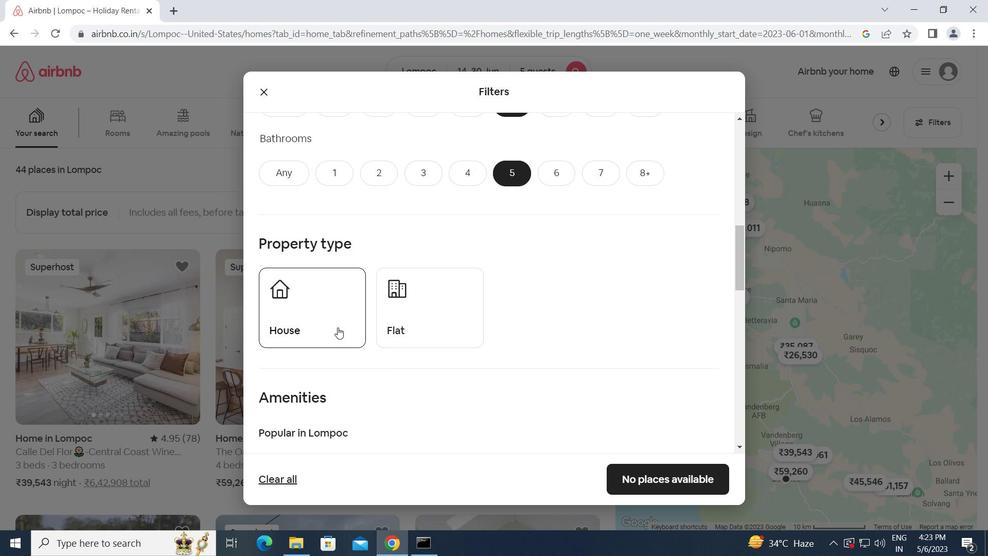 
Action: Mouse pressed left at (330, 321)
Screenshot: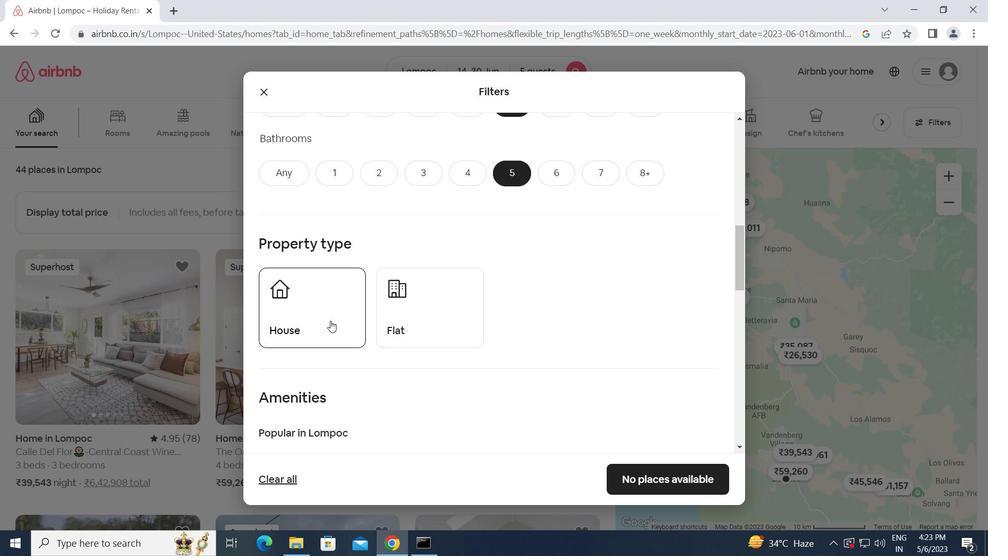 
Action: Mouse moved to (406, 321)
Screenshot: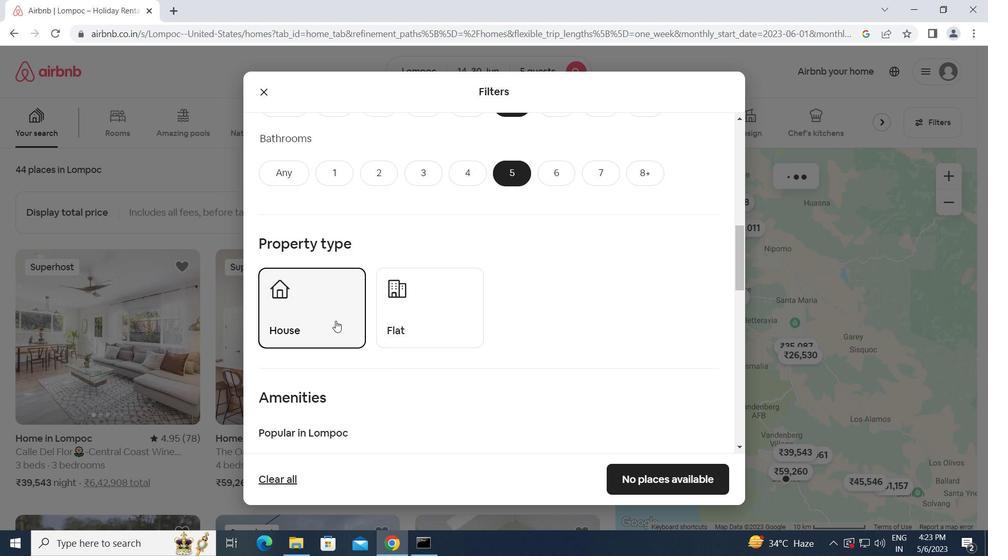 
Action: Mouse pressed left at (406, 321)
Screenshot: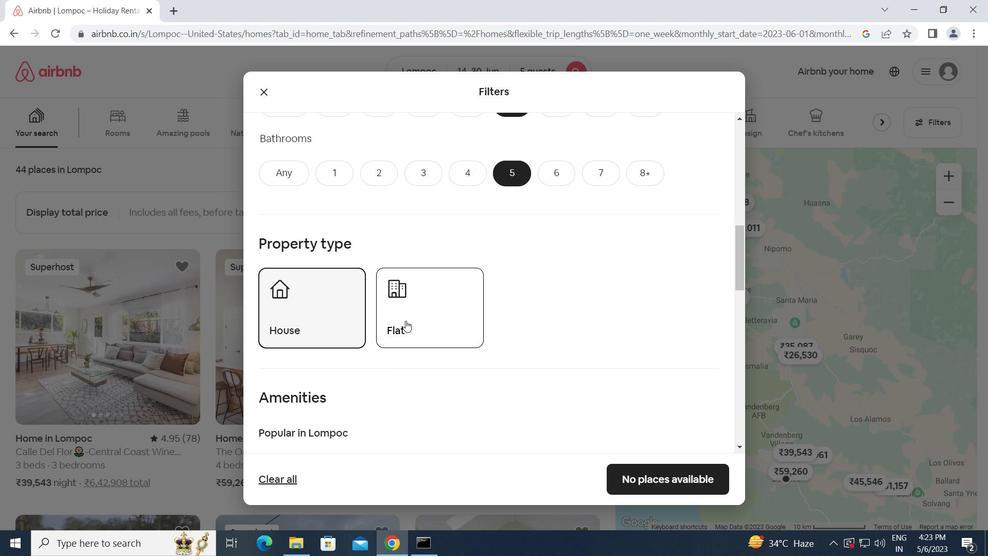 
Action: Mouse moved to (500, 343)
Screenshot: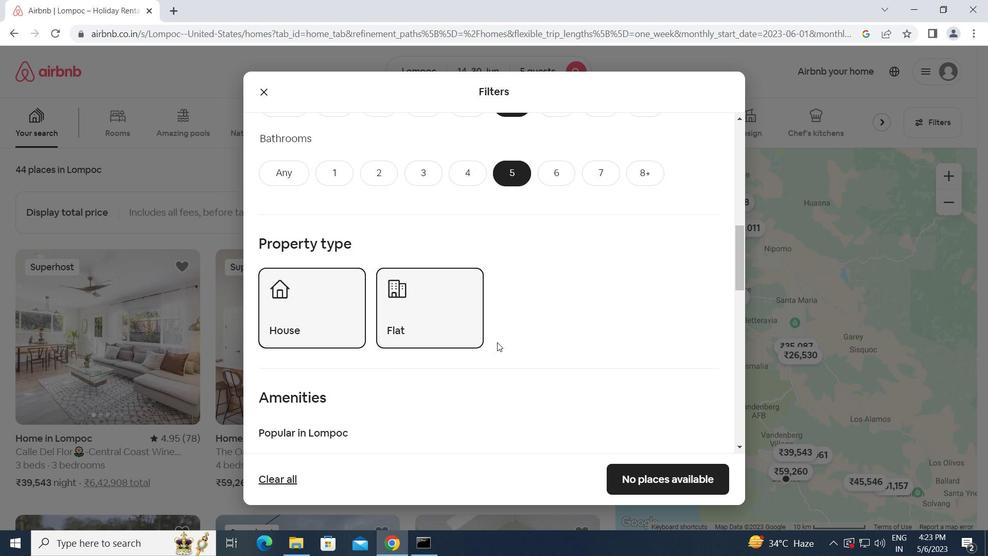 
Action: Mouse scrolled (500, 342) with delta (0, 0)
Screenshot: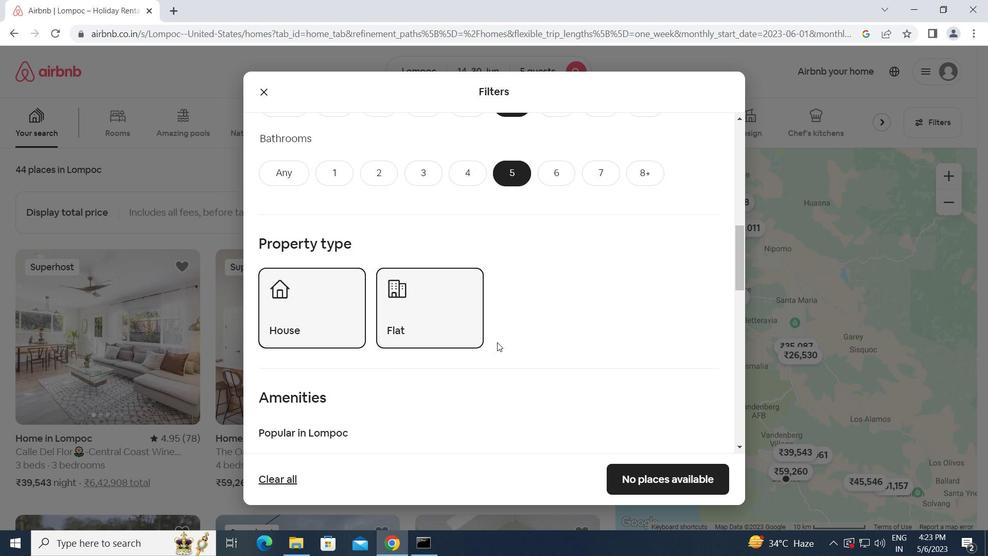 
Action: Mouse scrolled (500, 342) with delta (0, 0)
Screenshot: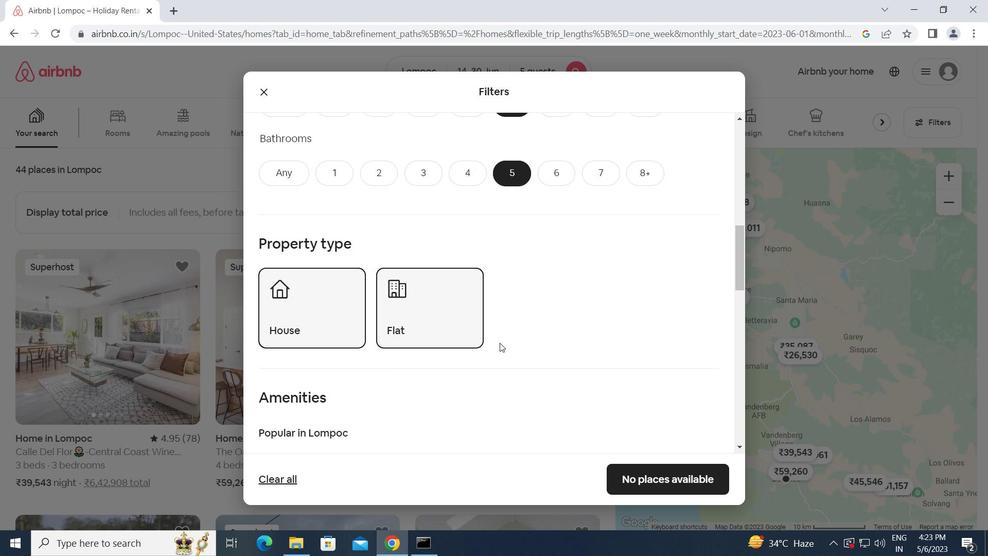 
Action: Mouse scrolled (500, 342) with delta (0, 0)
Screenshot: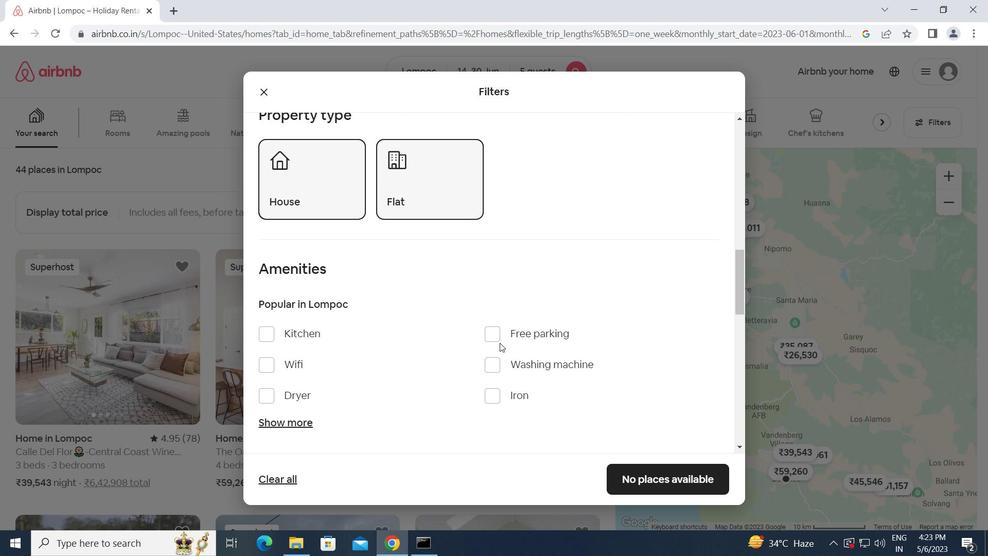
Action: Mouse moved to (301, 354)
Screenshot: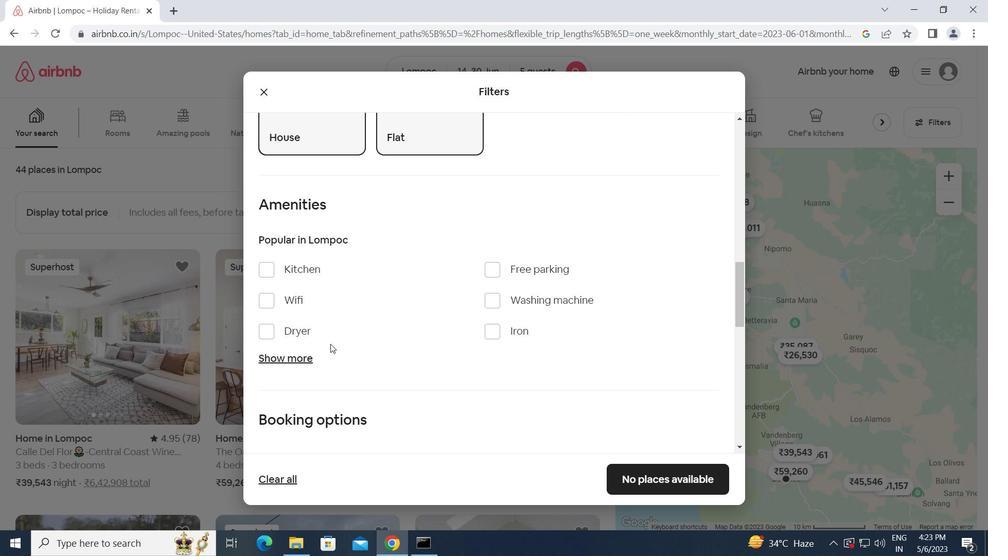 
Action: Mouse pressed left at (301, 354)
Screenshot: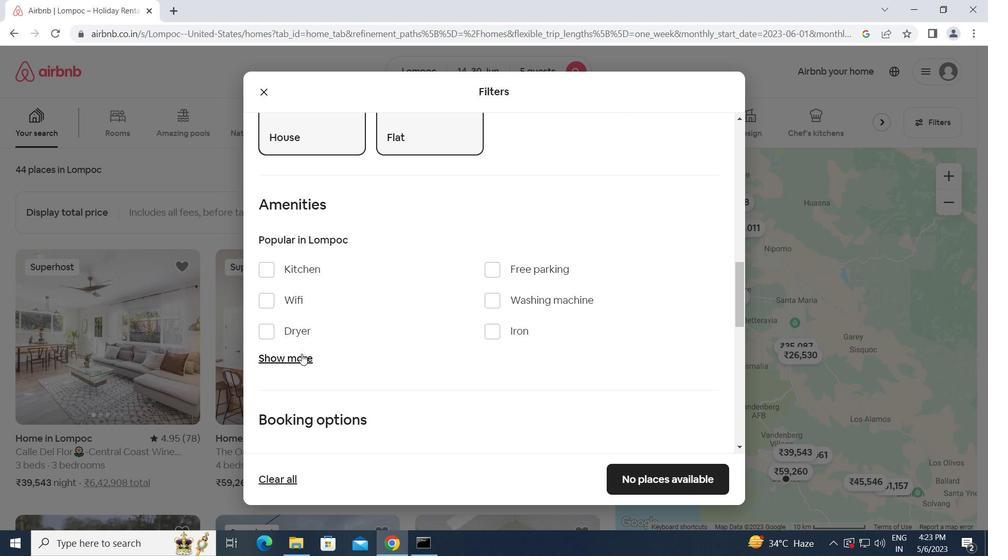 
Action: Mouse moved to (410, 354)
Screenshot: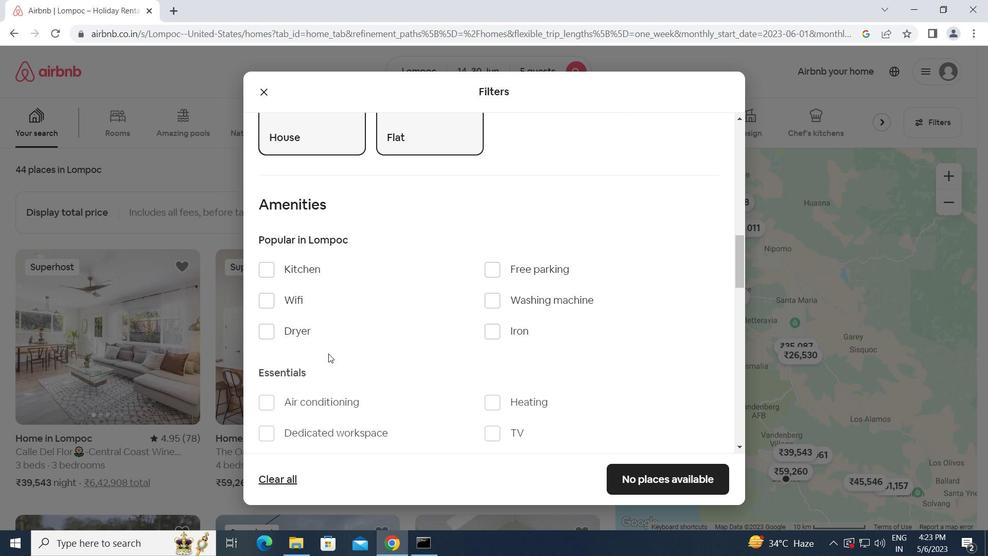 
Action: Mouse scrolled (410, 353) with delta (0, 0)
Screenshot: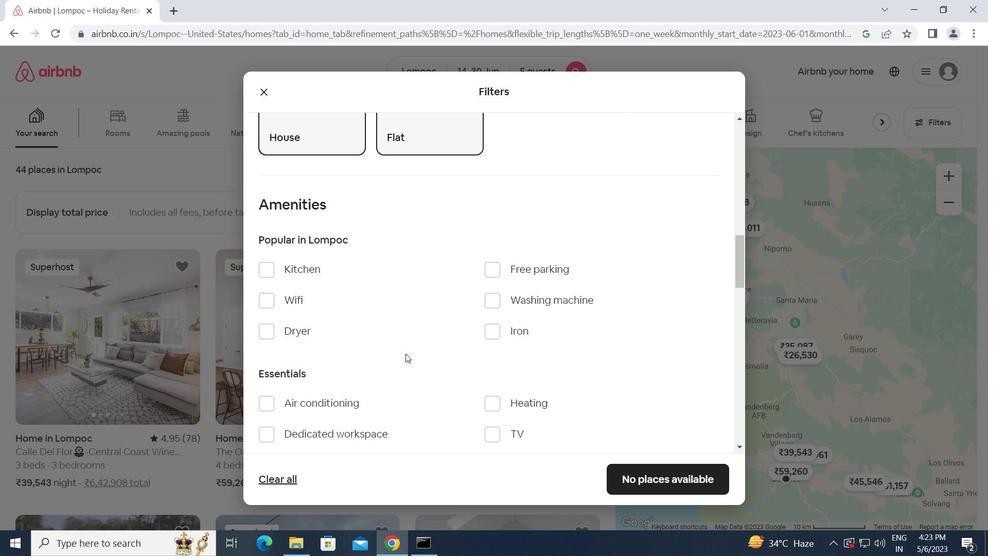 
Action: Mouse moved to (266, 236)
Screenshot: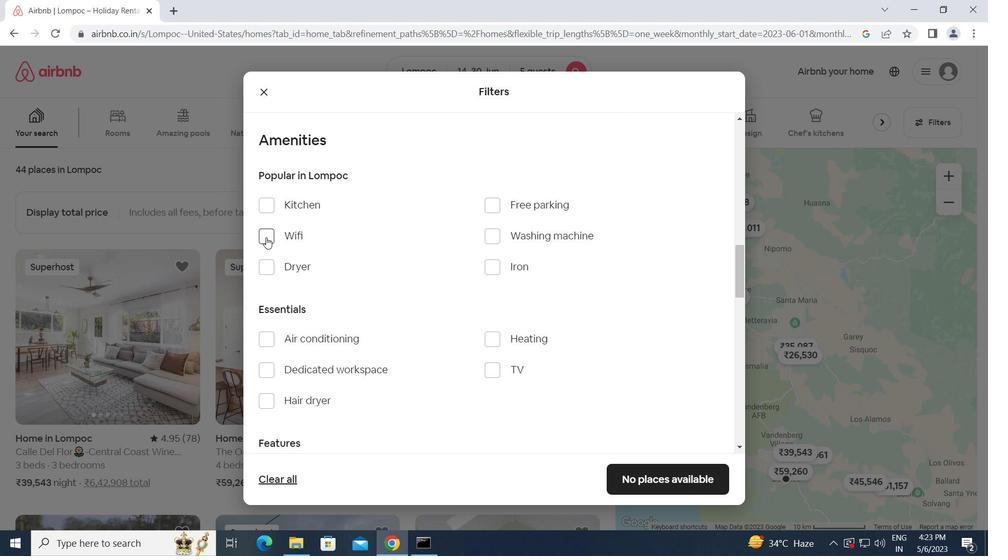 
Action: Mouse pressed left at (266, 236)
Screenshot: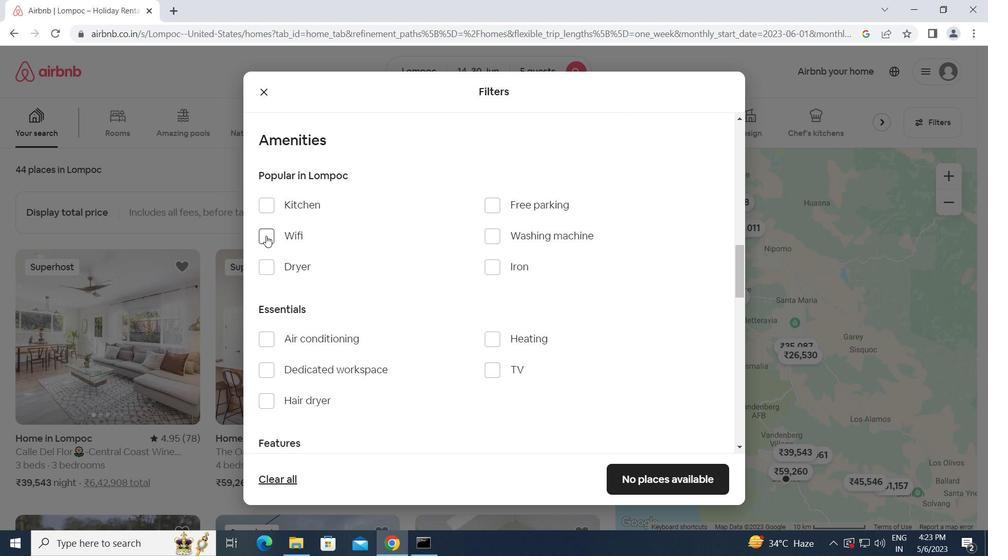 
Action: Mouse moved to (495, 368)
Screenshot: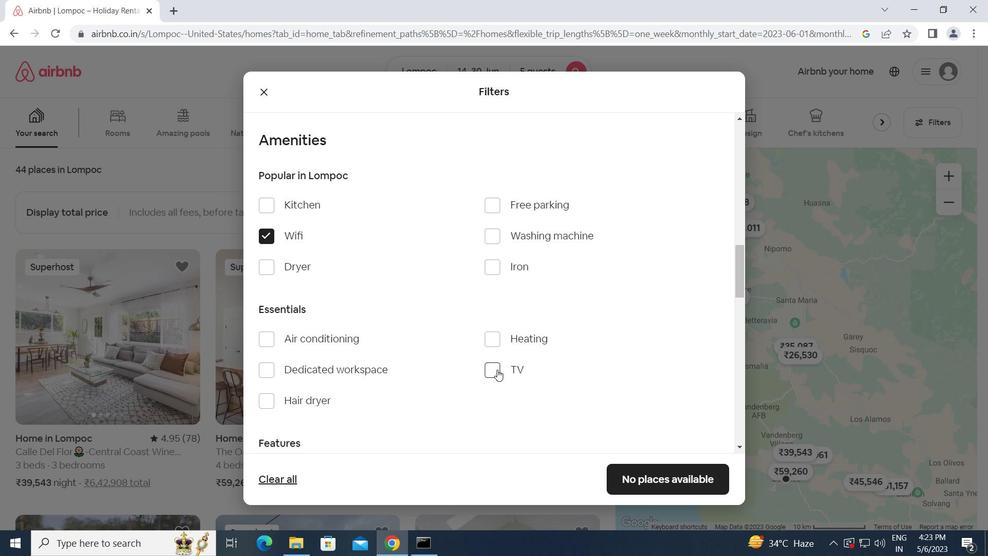 
Action: Mouse pressed left at (495, 368)
Screenshot: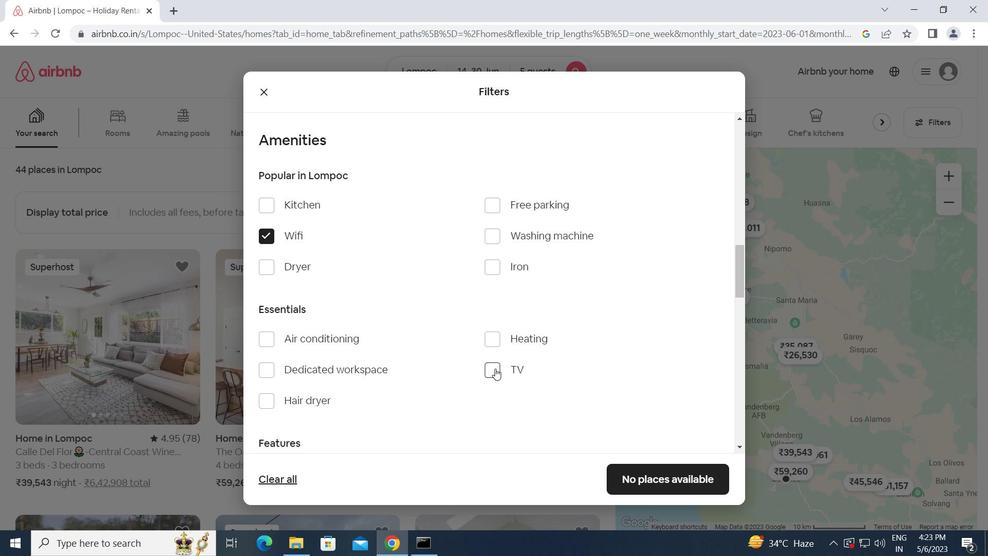 
Action: Mouse moved to (491, 206)
Screenshot: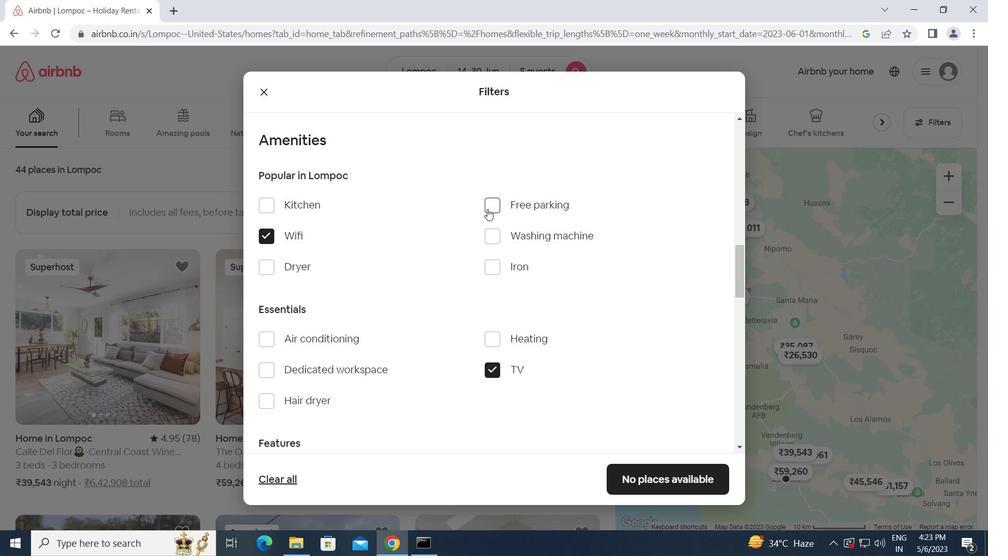 
Action: Mouse pressed left at (491, 206)
Screenshot: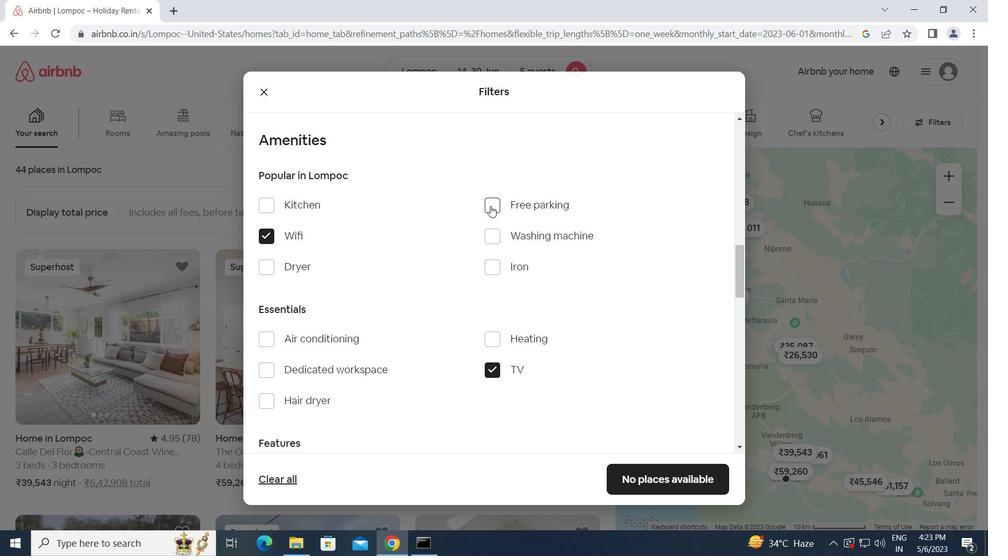 
Action: Mouse moved to (416, 340)
Screenshot: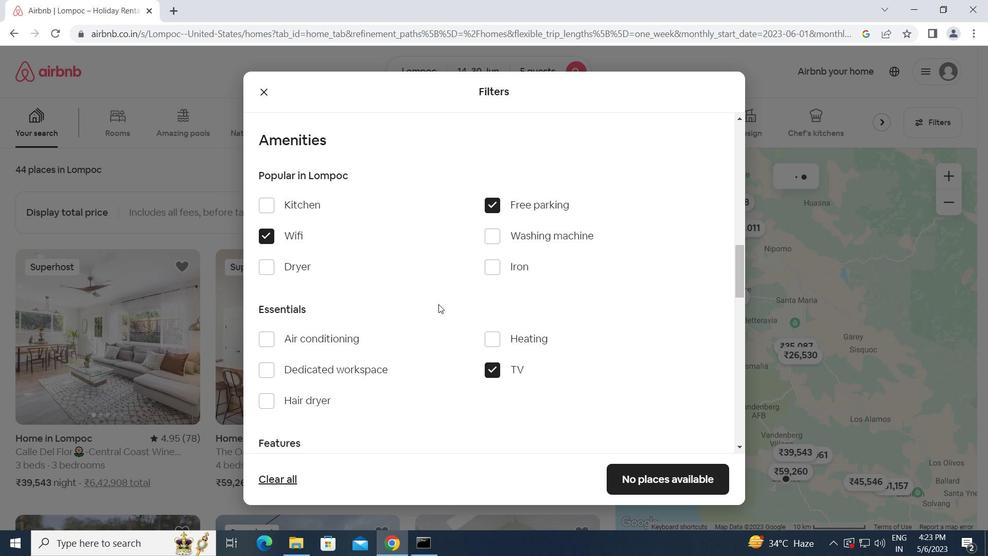 
Action: Mouse scrolled (416, 340) with delta (0, 0)
Screenshot: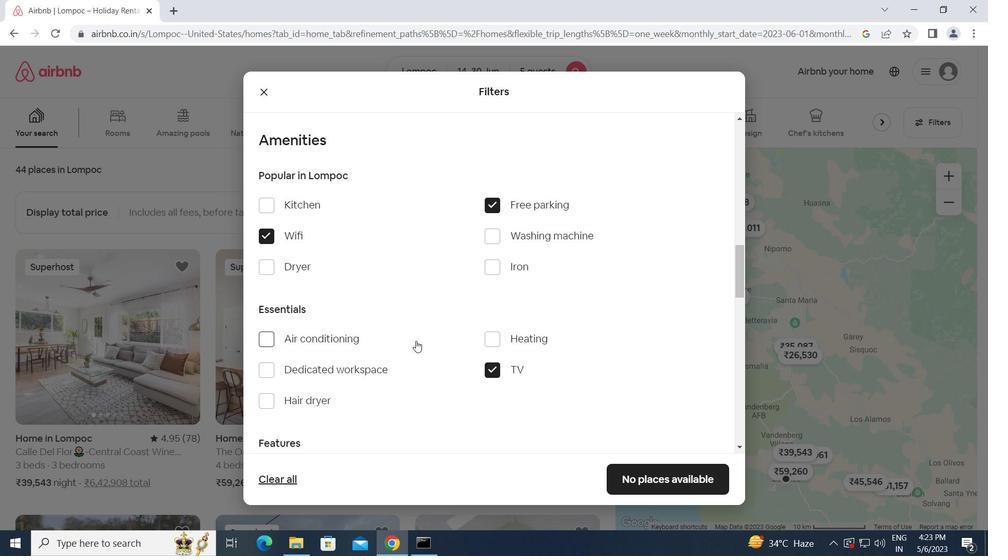 
Action: Mouse scrolled (416, 340) with delta (0, 0)
Screenshot: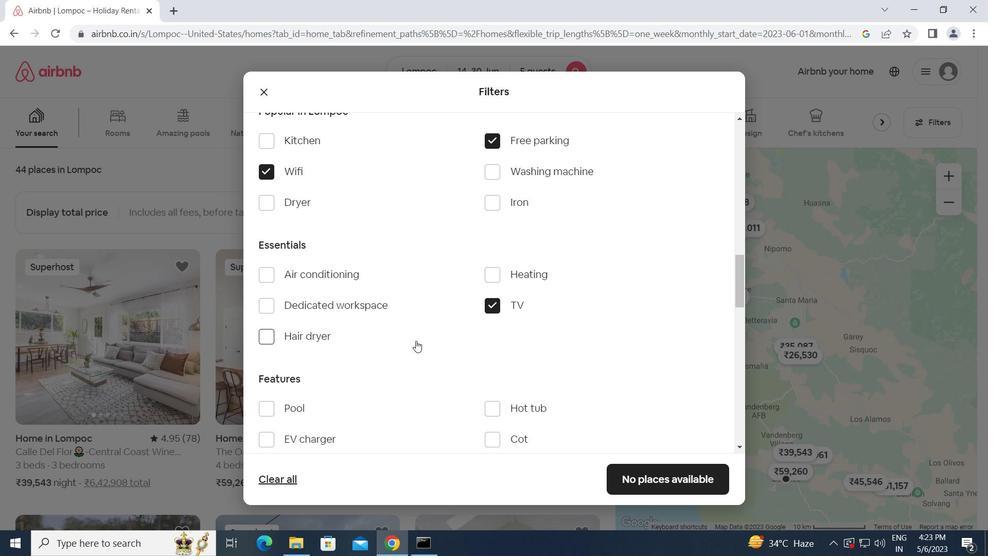 
Action: Mouse moved to (415, 342)
Screenshot: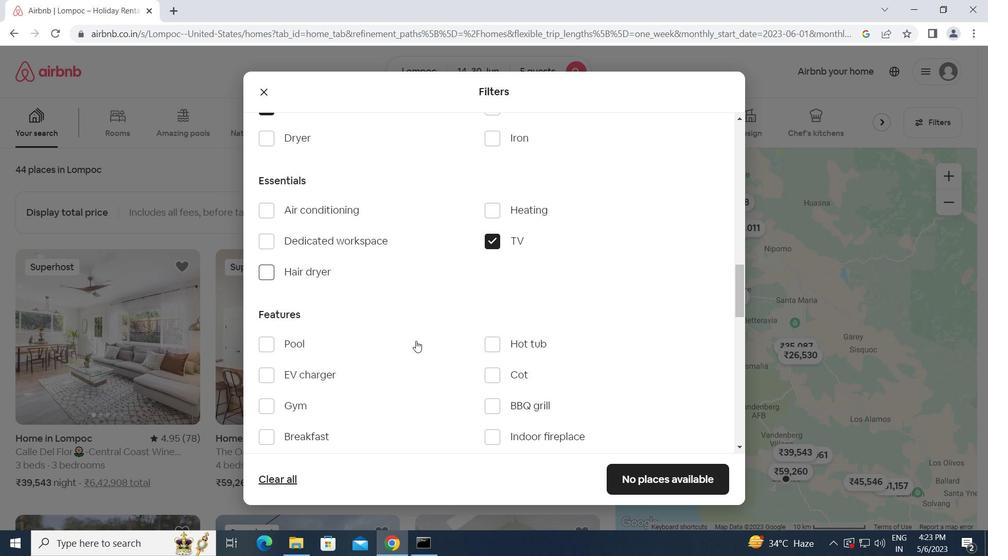 
Action: Mouse scrolled (415, 341) with delta (0, 0)
Screenshot: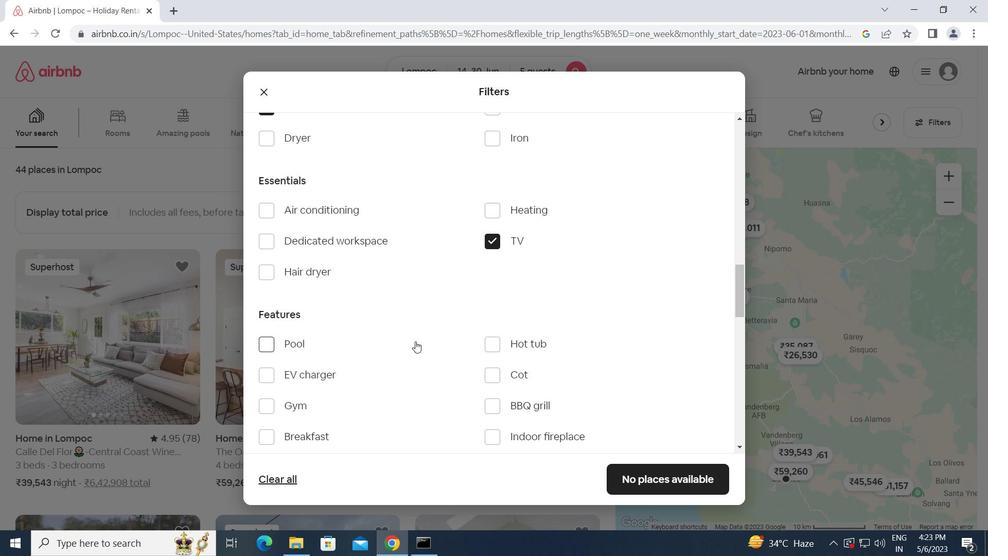 
Action: Mouse moved to (263, 341)
Screenshot: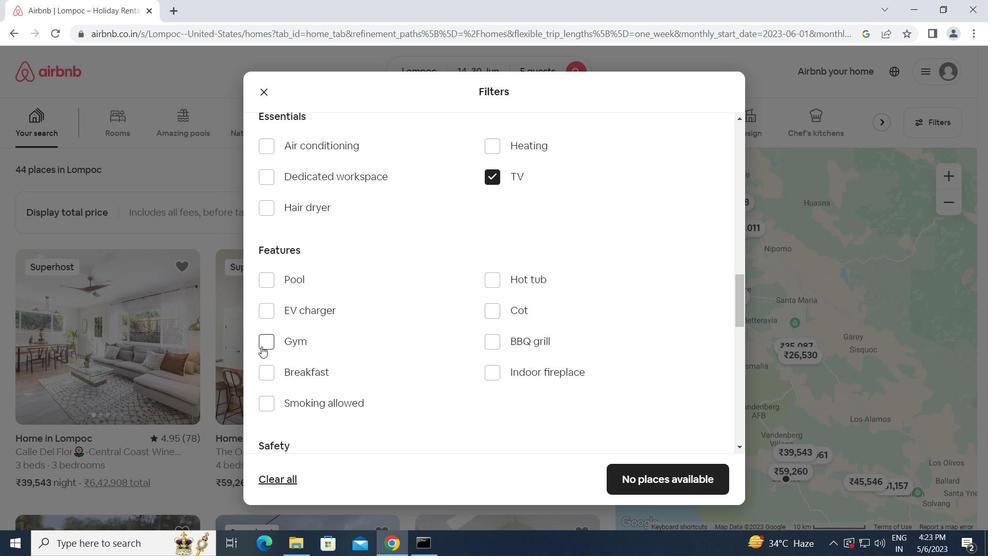 
Action: Mouse pressed left at (263, 341)
Screenshot: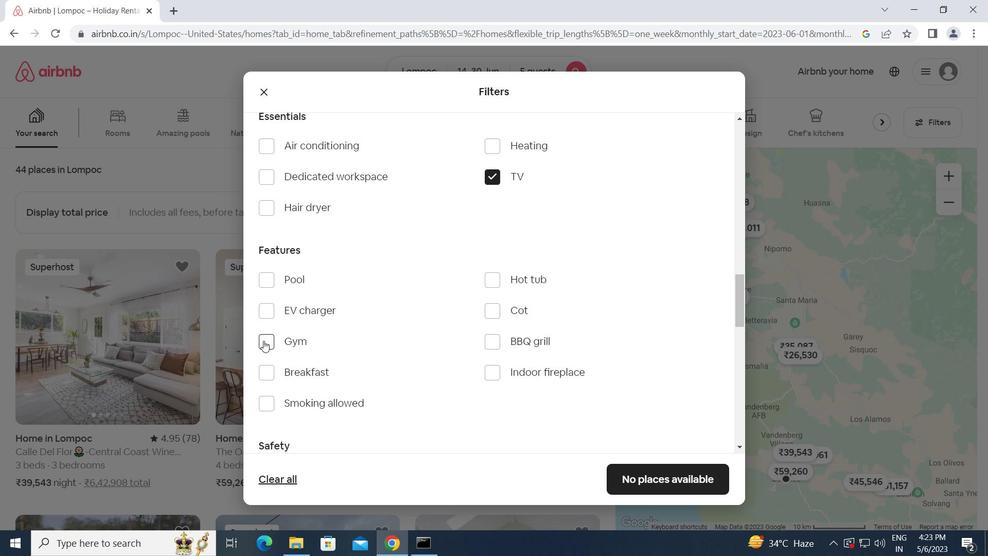 
Action: Mouse moved to (267, 375)
Screenshot: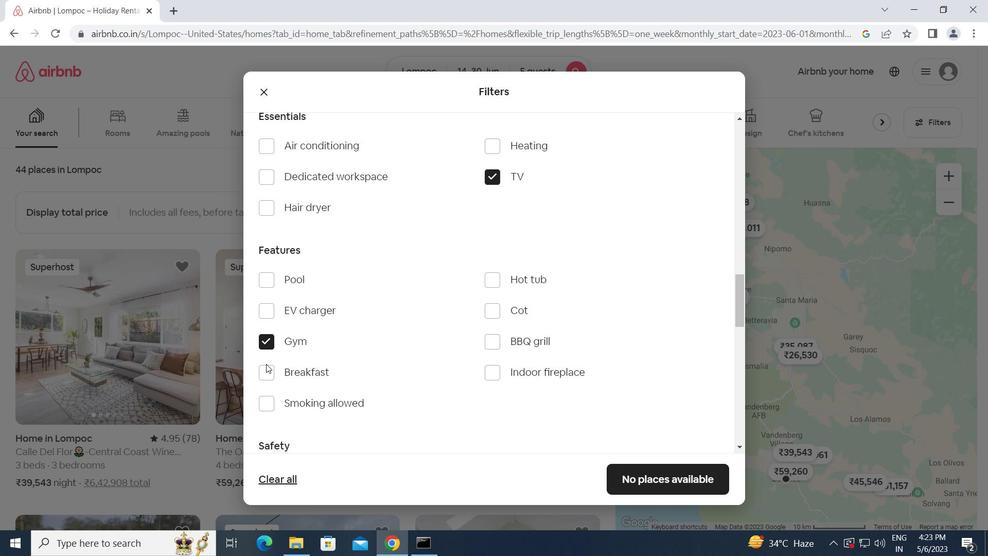 
Action: Mouse pressed left at (267, 375)
Screenshot: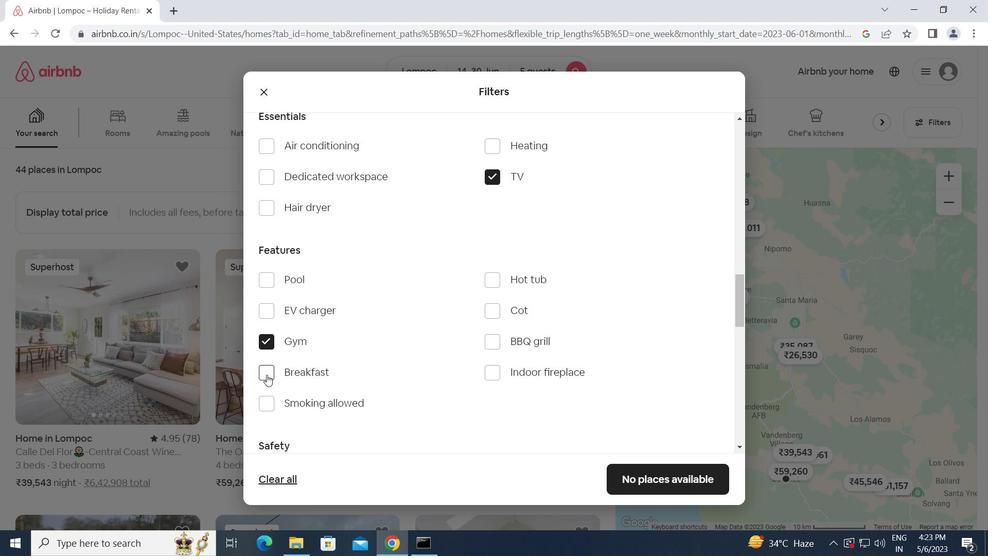 
Action: Mouse moved to (413, 385)
Screenshot: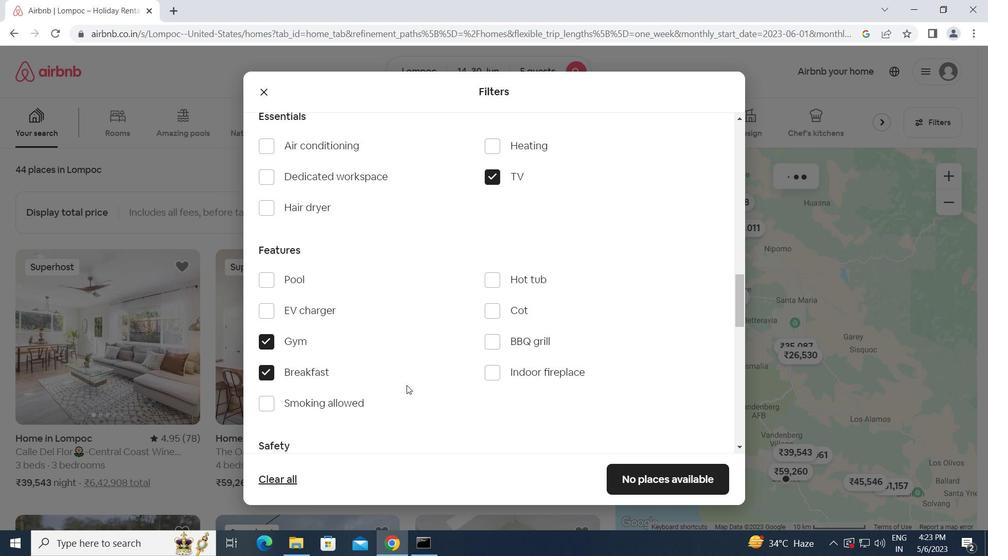 
Action: Mouse scrolled (413, 385) with delta (0, 0)
Screenshot: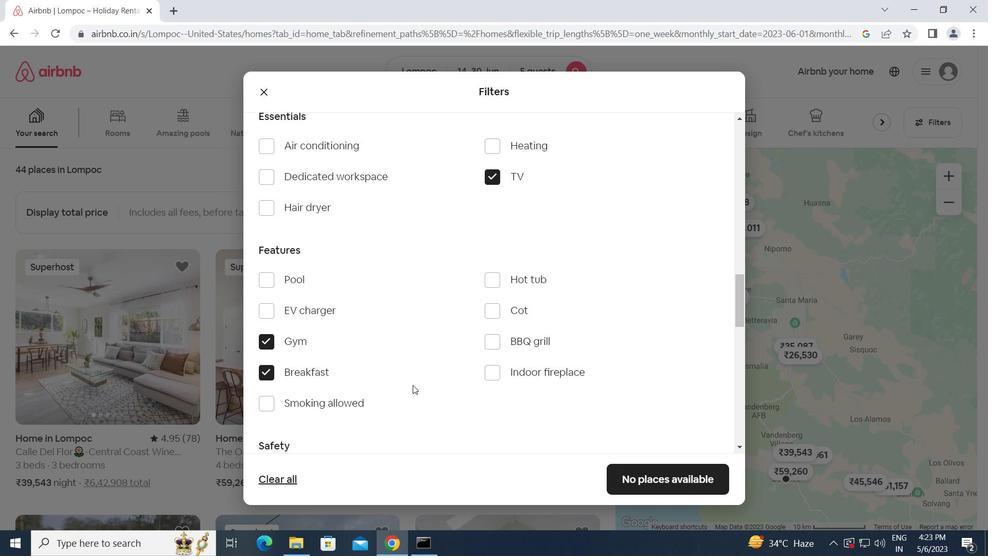 
Action: Mouse scrolled (413, 385) with delta (0, 0)
Screenshot: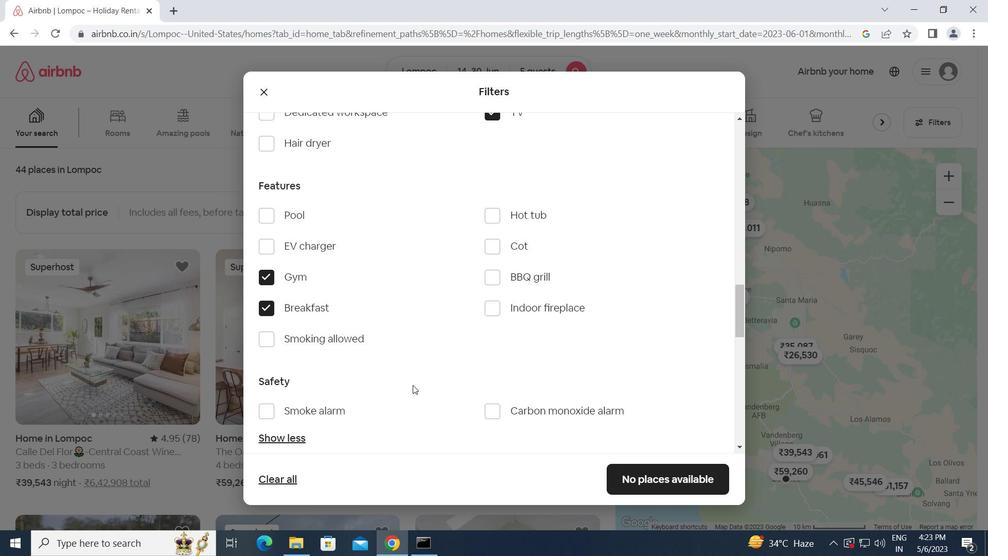 
Action: Mouse scrolled (413, 385) with delta (0, 0)
Screenshot: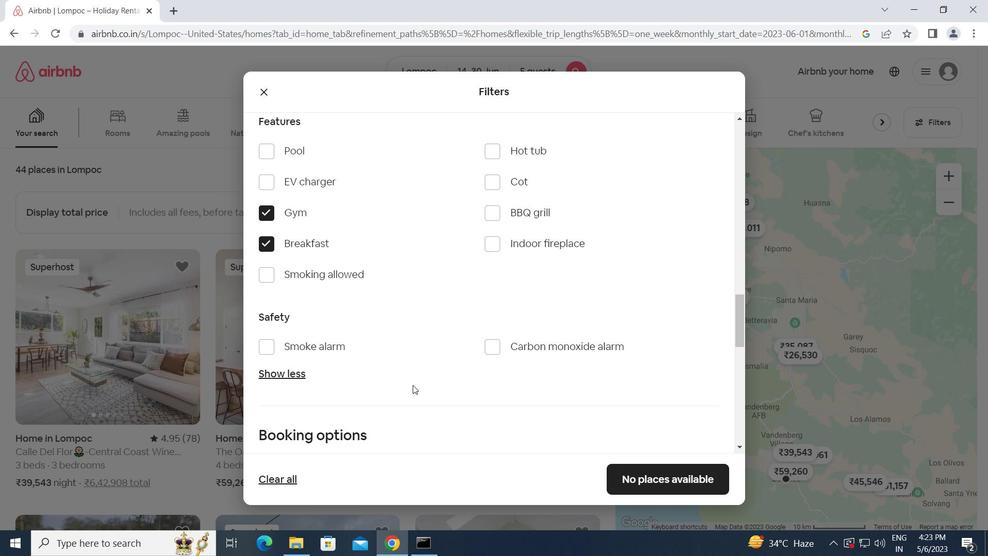
Action: Mouse scrolled (413, 385) with delta (0, 0)
Screenshot: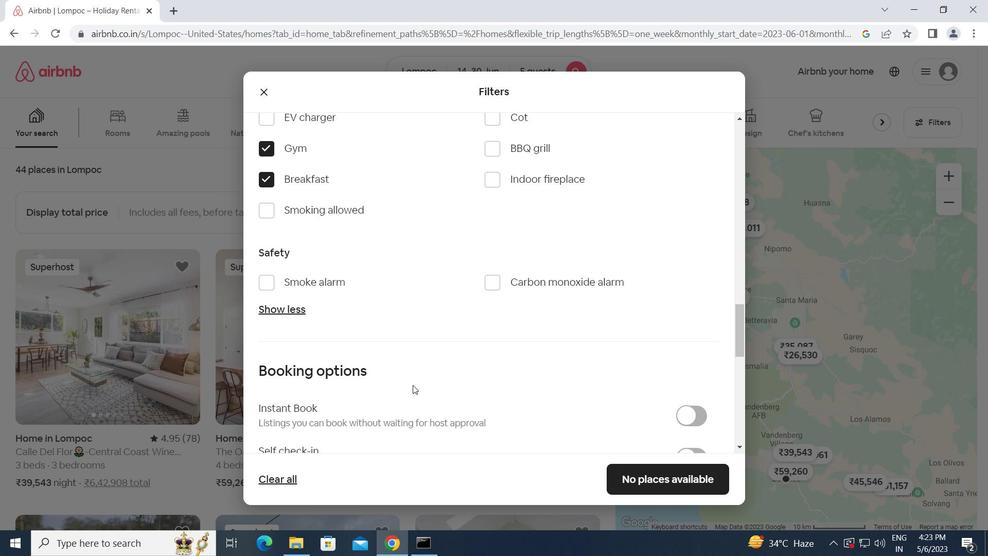 
Action: Mouse scrolled (413, 385) with delta (0, 0)
Screenshot: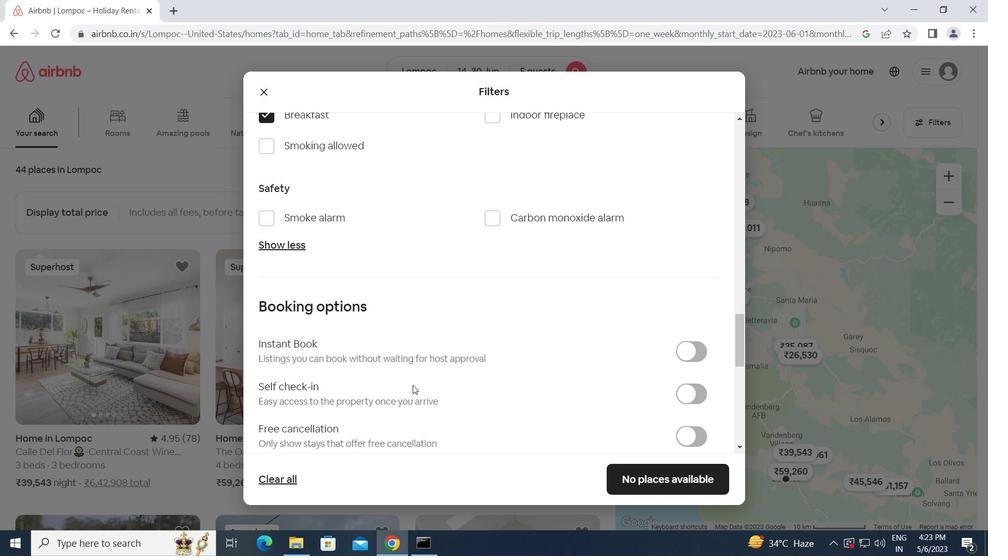 
Action: Mouse moved to (685, 332)
Screenshot: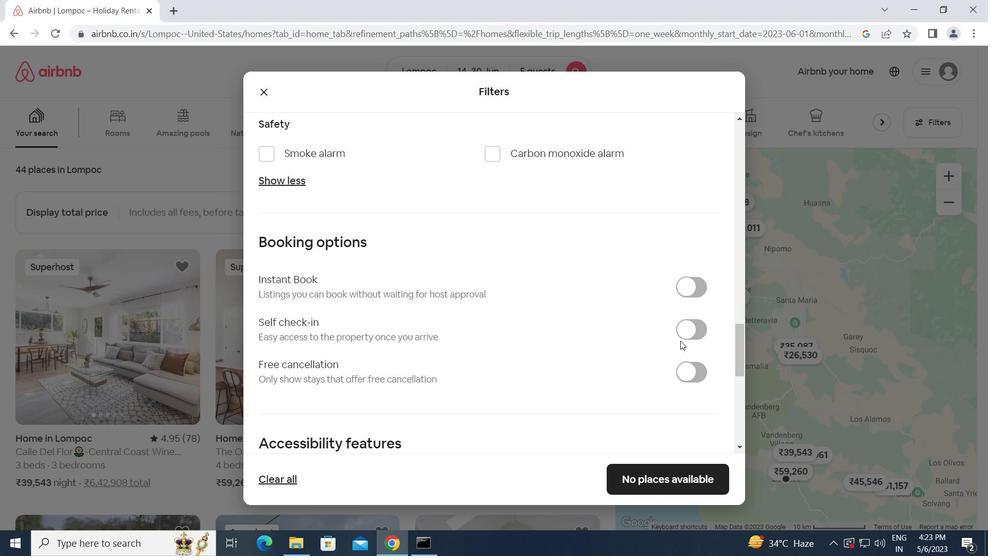 
Action: Mouse pressed left at (685, 332)
Screenshot: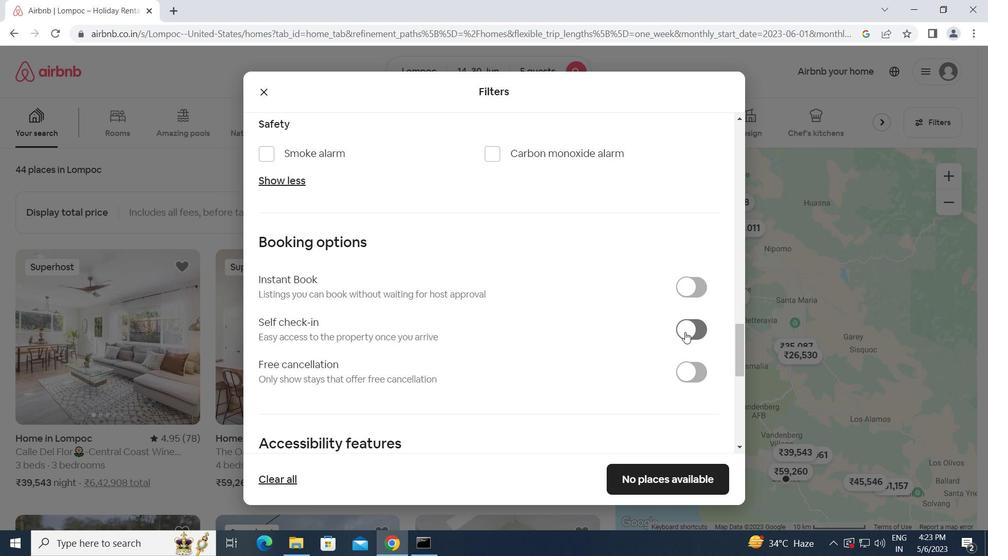 
Action: Mouse moved to (500, 370)
Screenshot: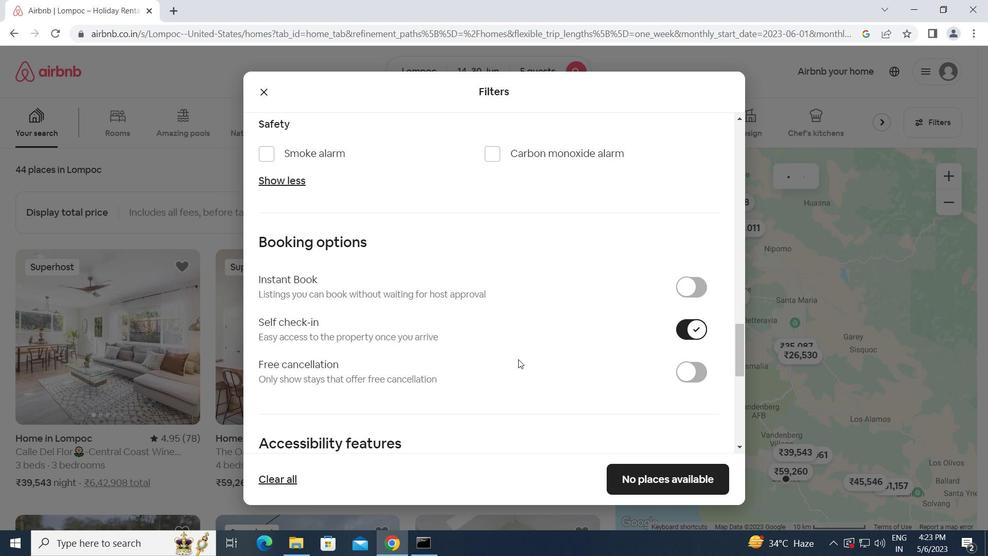 
Action: Mouse scrolled (500, 369) with delta (0, 0)
Screenshot: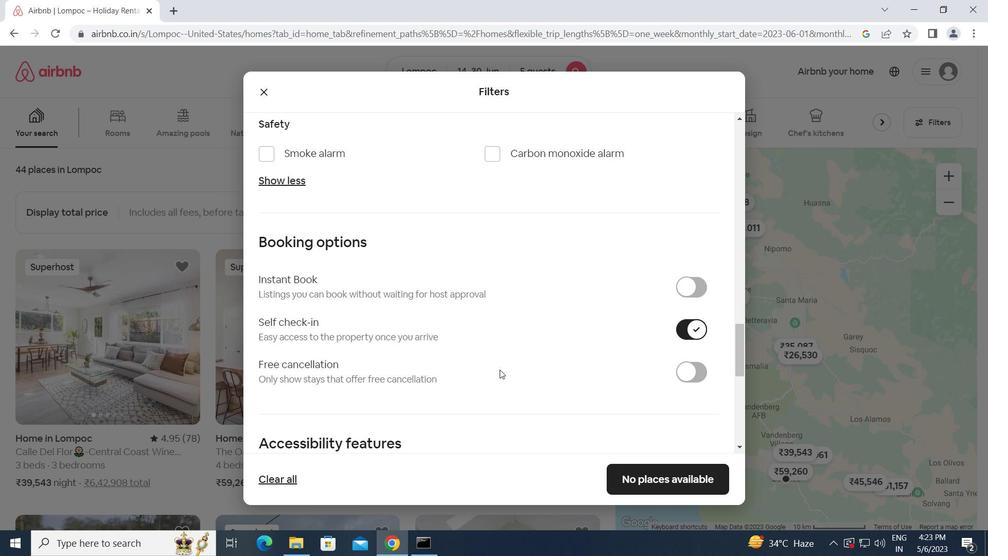 
Action: Mouse scrolled (500, 369) with delta (0, 0)
Screenshot: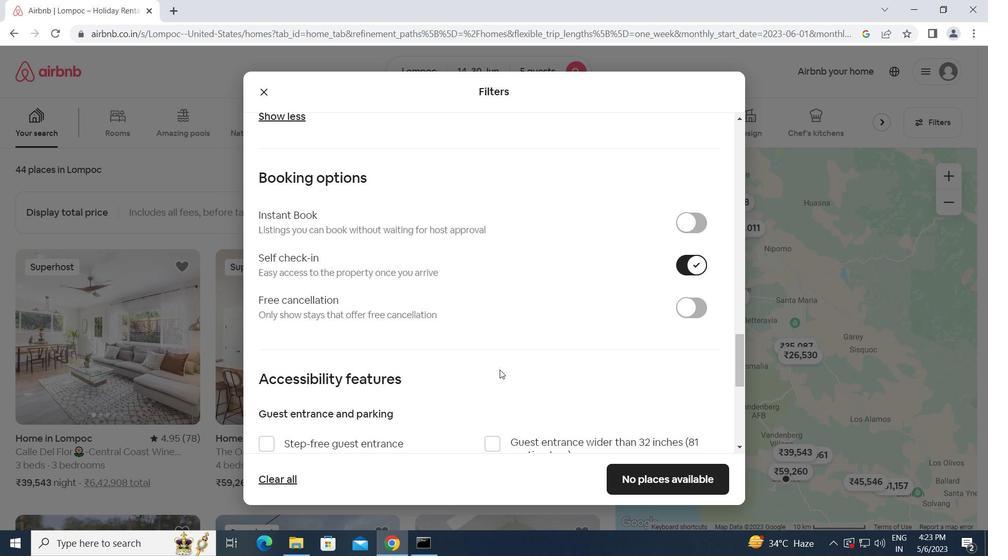 
Action: Mouse scrolled (500, 369) with delta (0, 0)
Screenshot: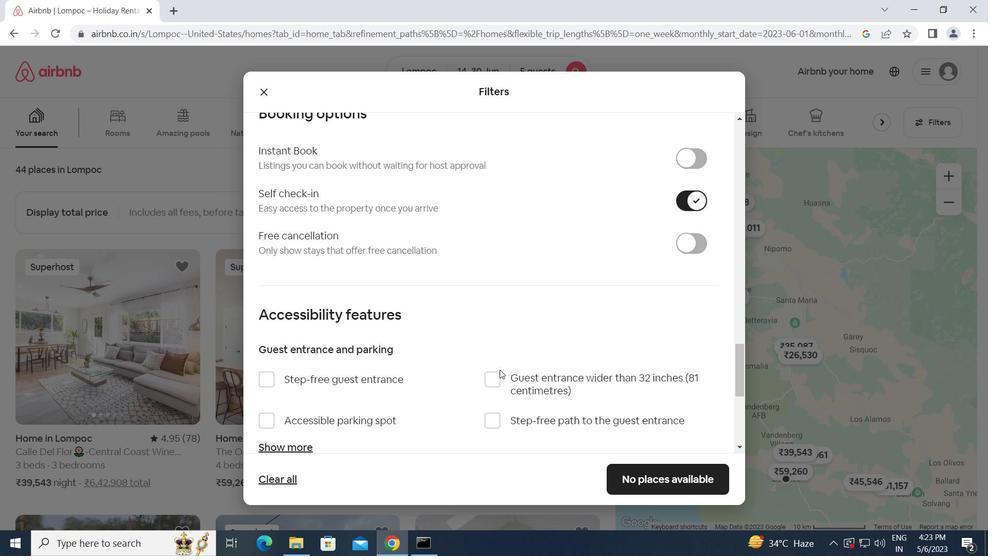 
Action: Mouse scrolled (500, 369) with delta (0, 0)
Screenshot: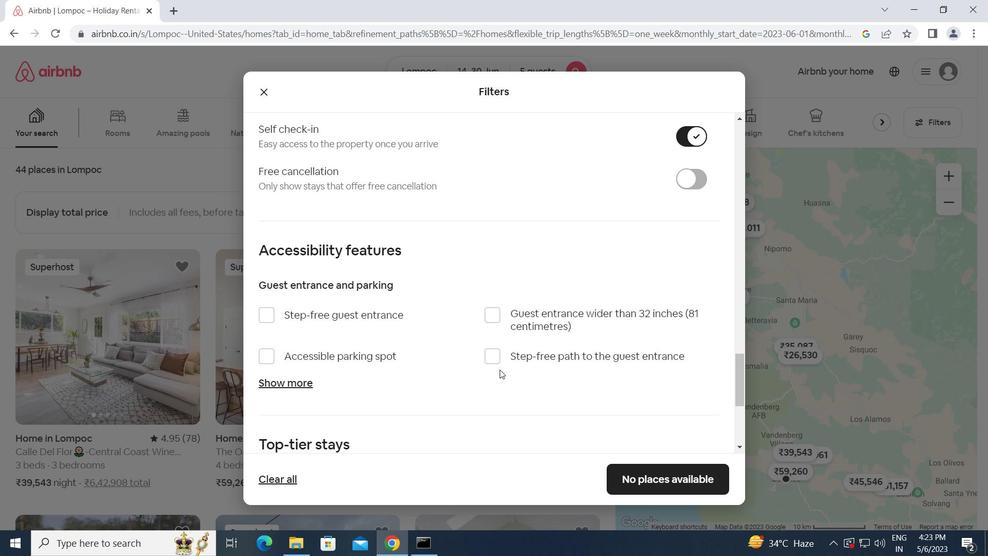 
Action: Mouse scrolled (500, 369) with delta (0, 0)
Screenshot: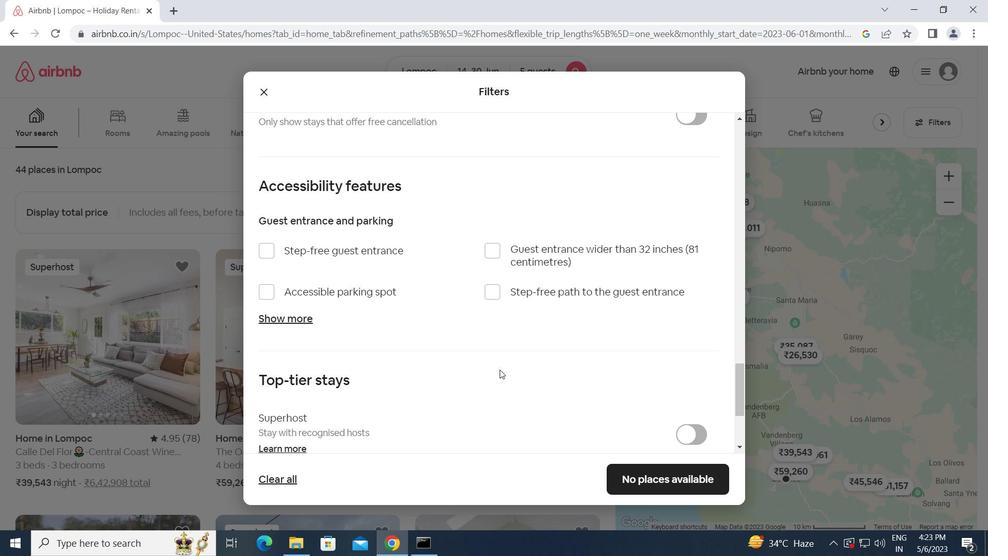 
Action: Mouse scrolled (500, 369) with delta (0, 0)
Screenshot: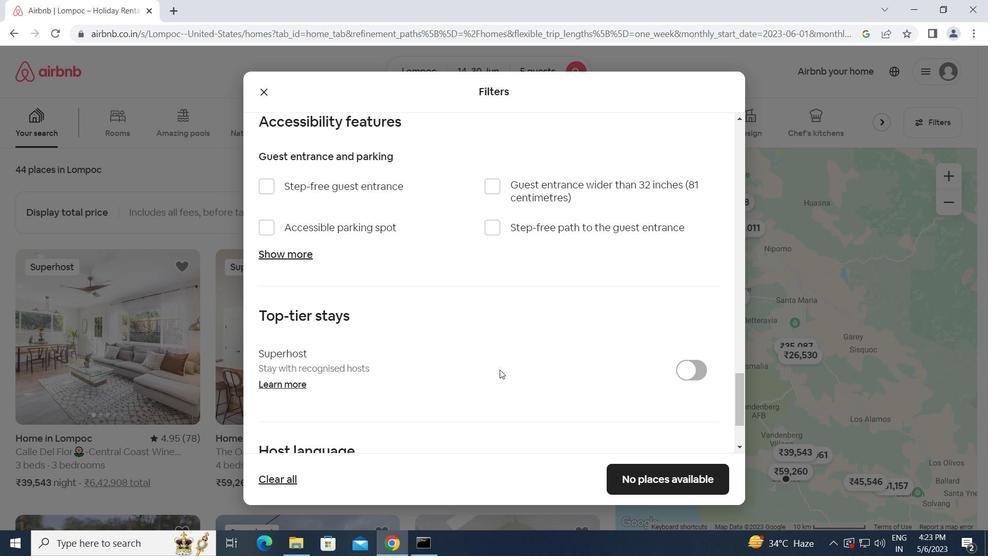
Action: Mouse scrolled (500, 369) with delta (0, 0)
Screenshot: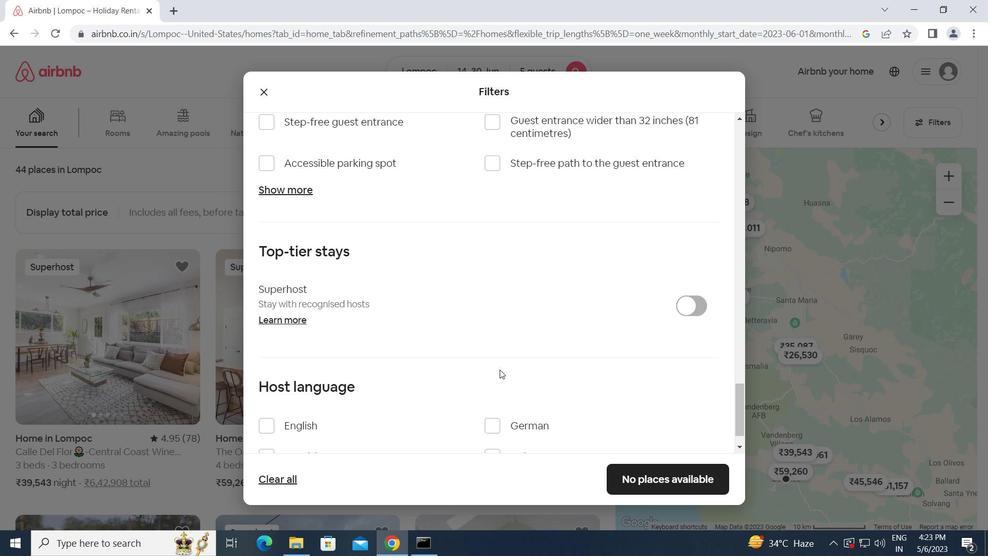 
Action: Mouse moved to (452, 377)
Screenshot: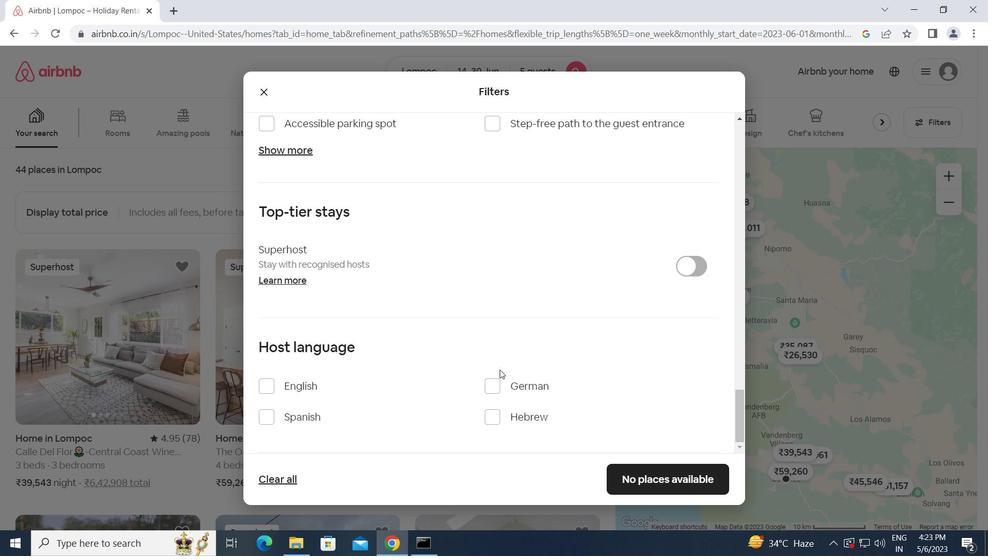 
Action: Mouse scrolled (452, 377) with delta (0, 0)
Screenshot: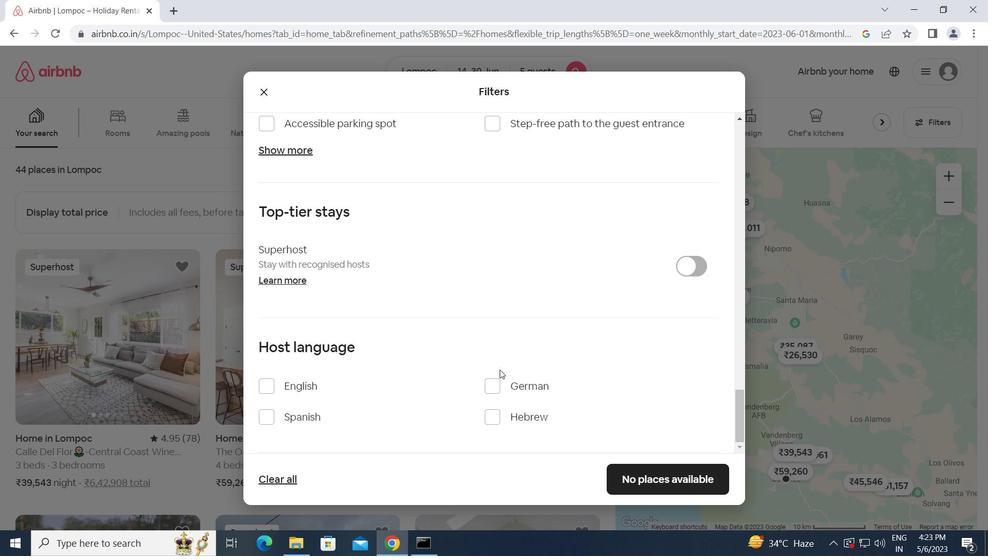 
Action: Mouse moved to (263, 382)
Screenshot: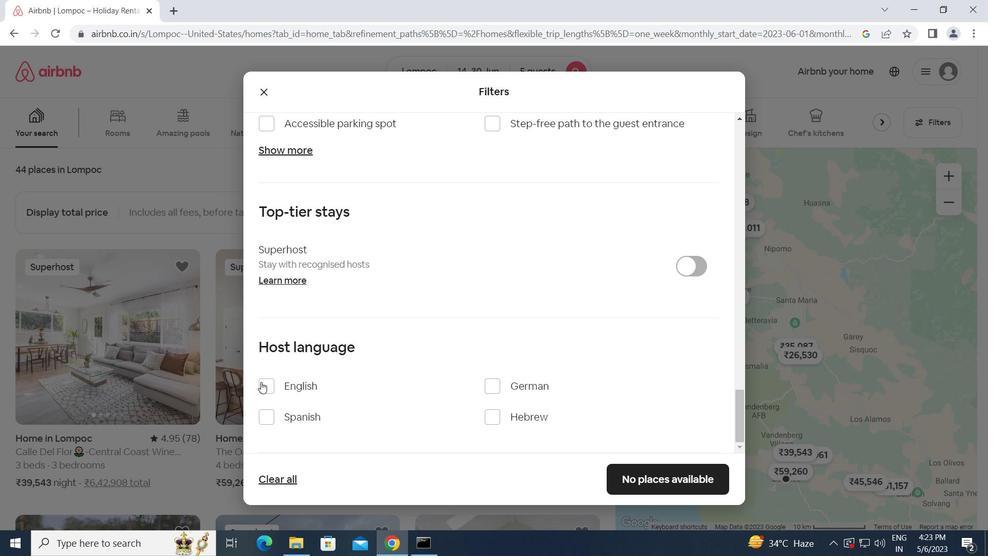 
Action: Mouse pressed left at (263, 382)
Screenshot: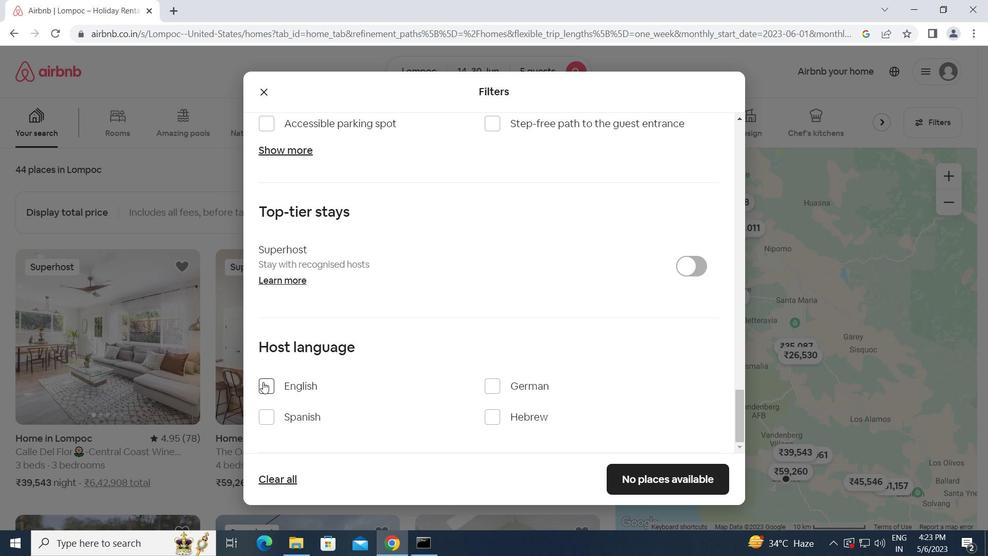 
Action: Mouse moved to (675, 474)
Screenshot: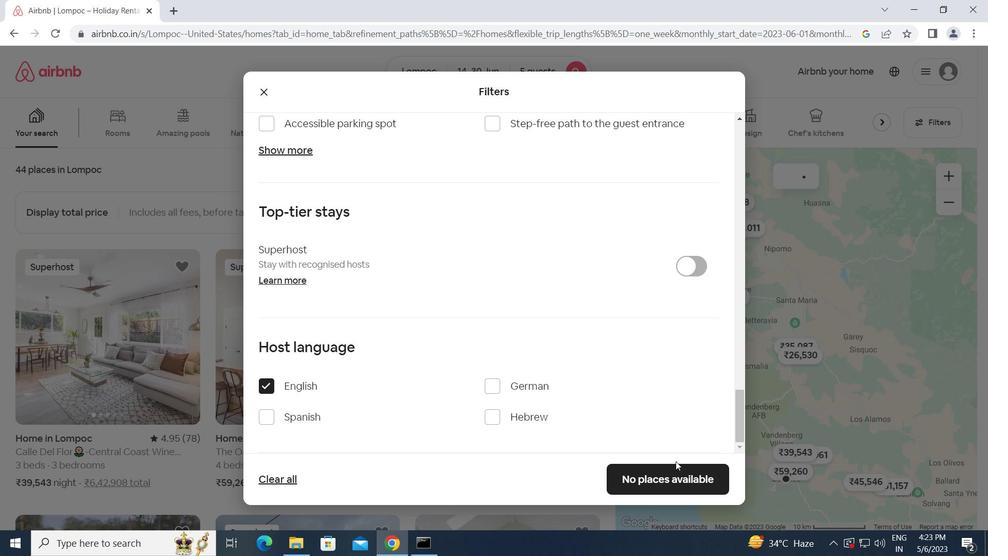 
Action: Mouse pressed left at (675, 474)
Screenshot: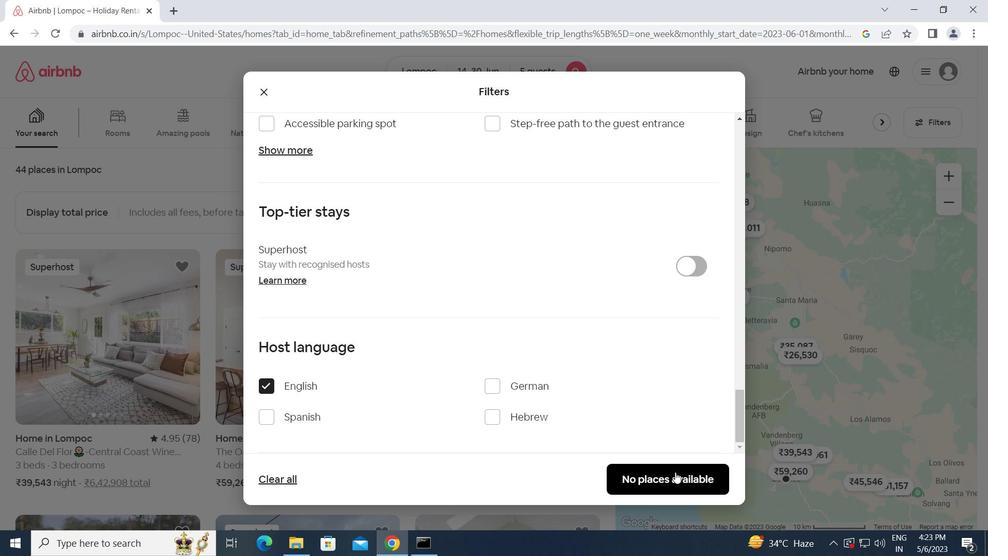 
Action: Mouse moved to (674, 474)
Screenshot: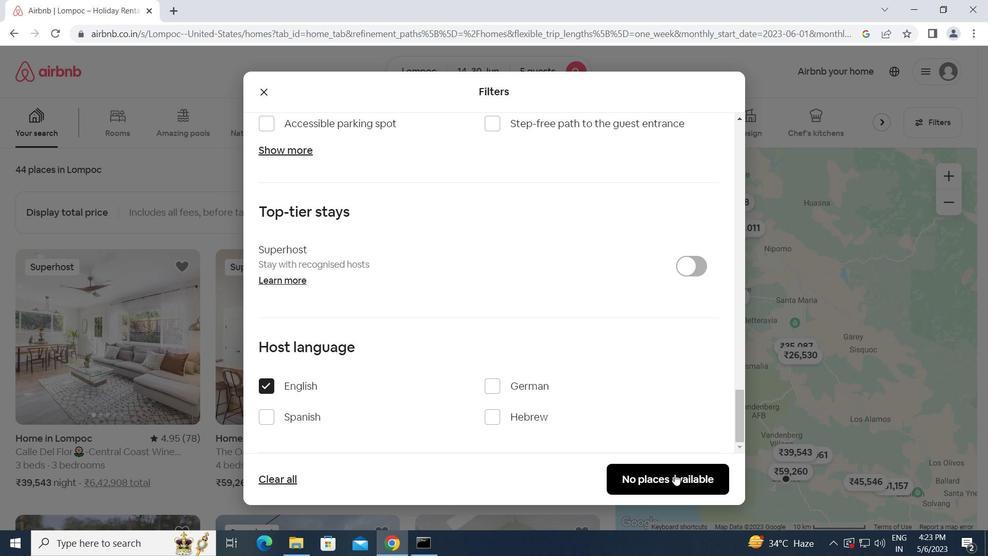 
